 Task: Search one way flight ticket for 1 adult, 1 child, 1 infant in seat in premium economy from Sanford: Orlando Sanford International Airport to Greensboro: Piedmont Triad International Airport on 5-1-2023. Choice of flights is Frontier. Number of bags: 6 checked bags. Price is upto 50000. Outbound departure time preference is 20:00.
Action: Mouse moved to (215, 197)
Screenshot: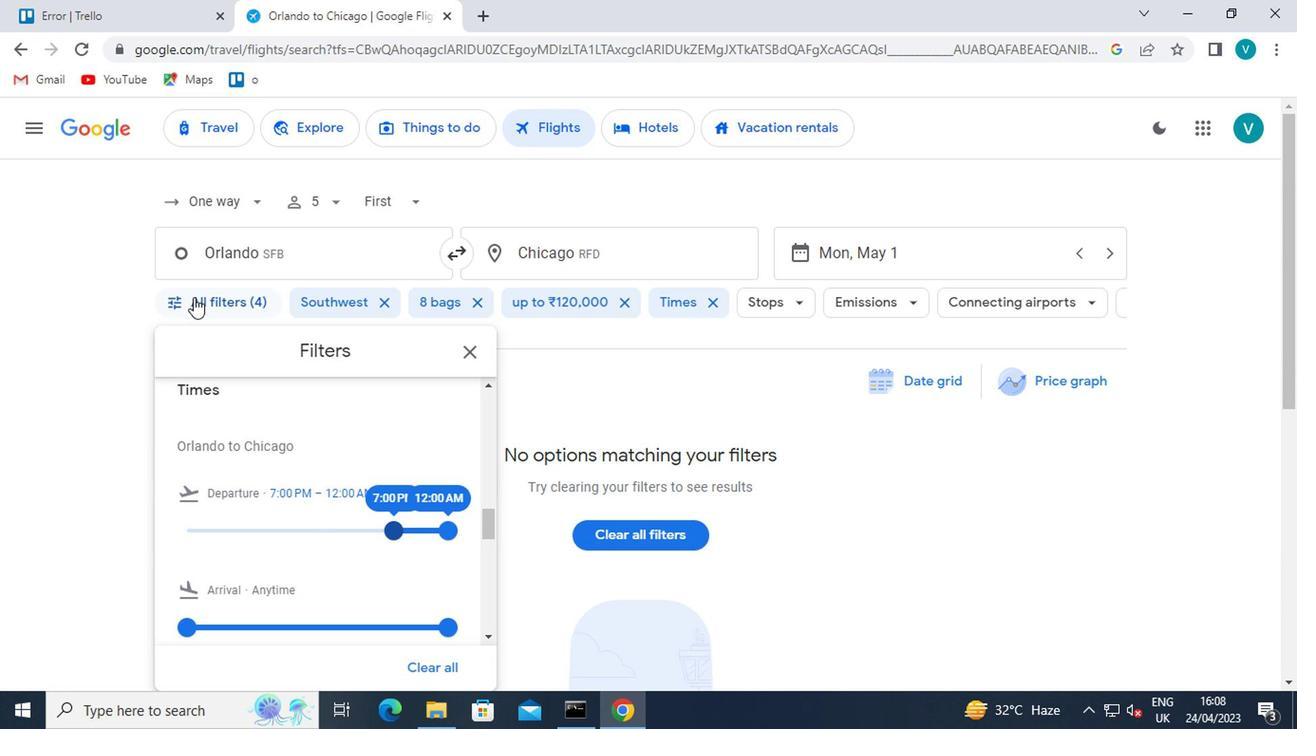 
Action: Mouse pressed left at (215, 197)
Screenshot: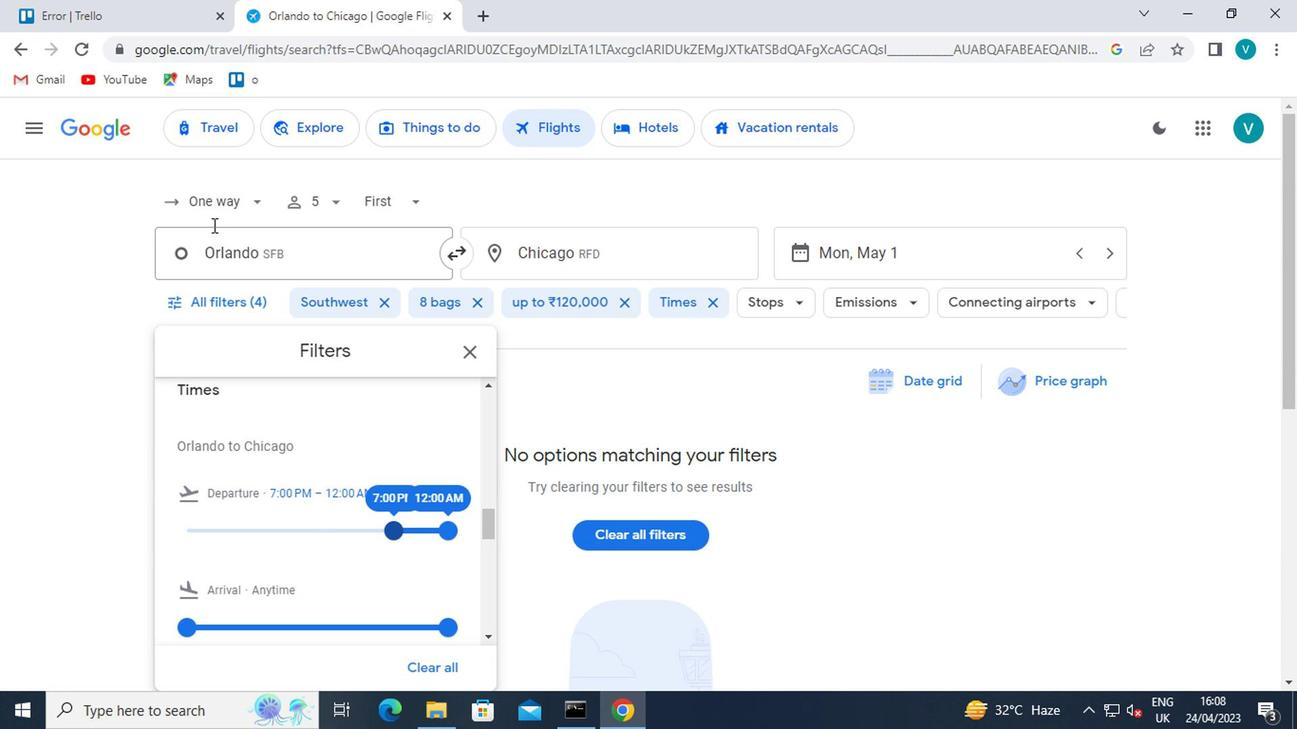 
Action: Mouse moved to (229, 295)
Screenshot: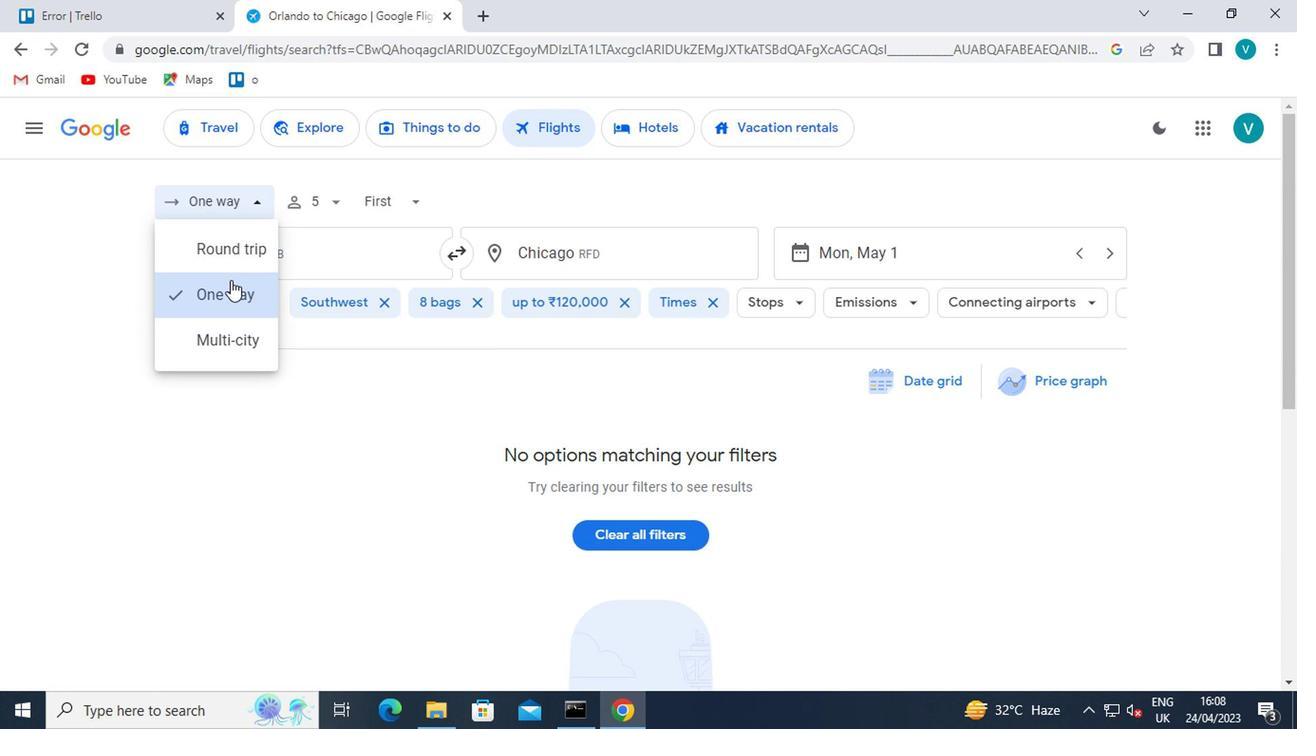 
Action: Mouse pressed left at (229, 295)
Screenshot: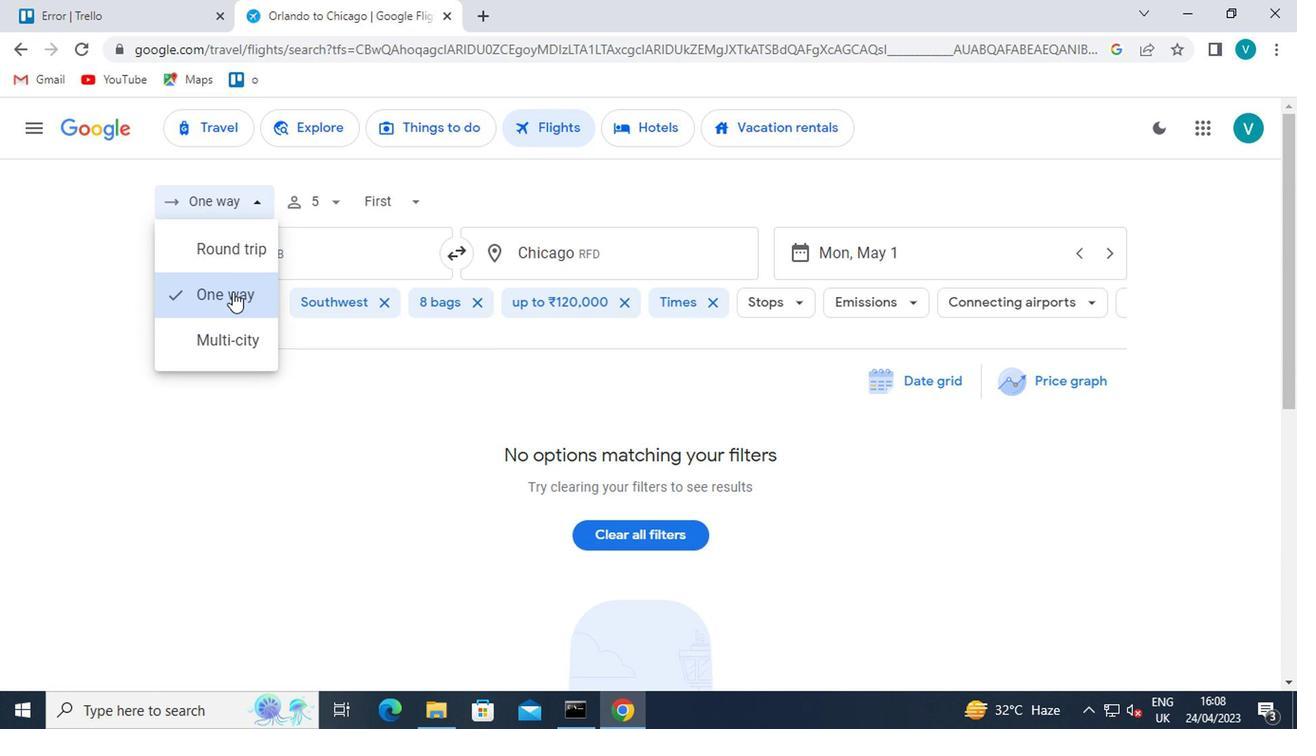 
Action: Mouse moved to (317, 214)
Screenshot: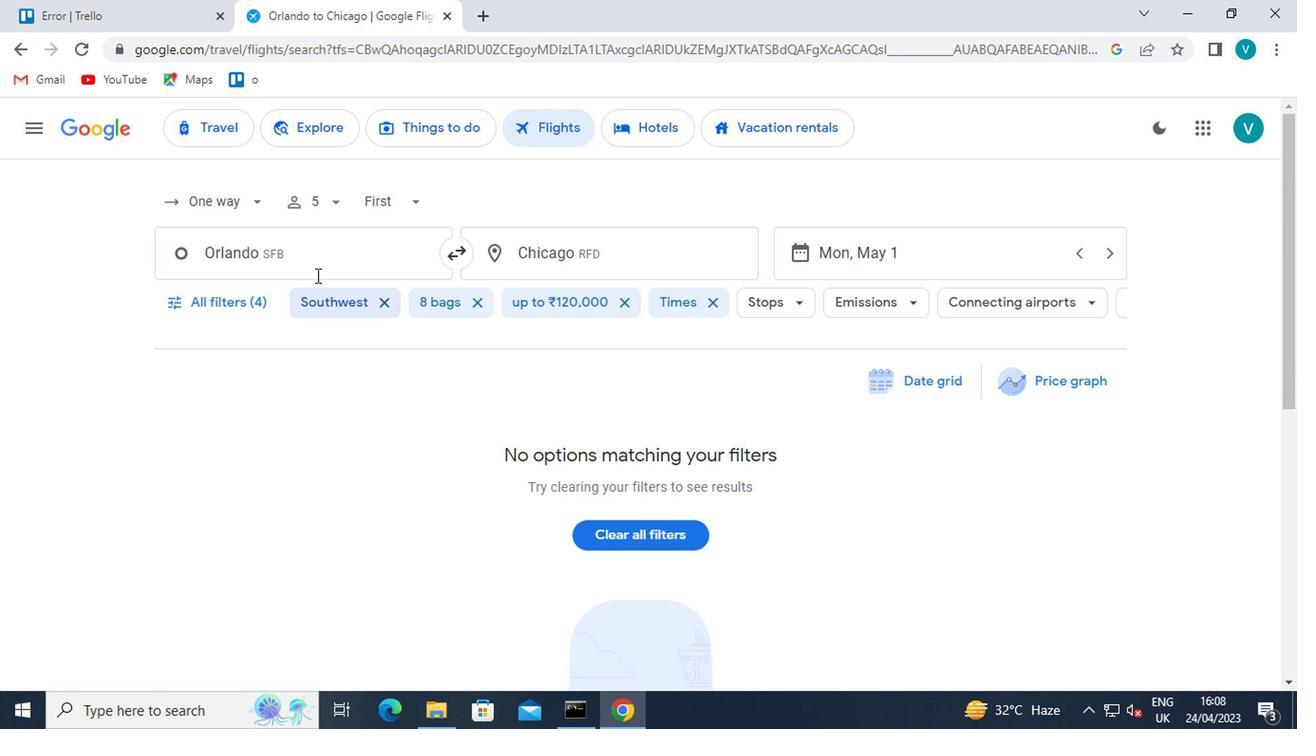 
Action: Mouse pressed left at (317, 214)
Screenshot: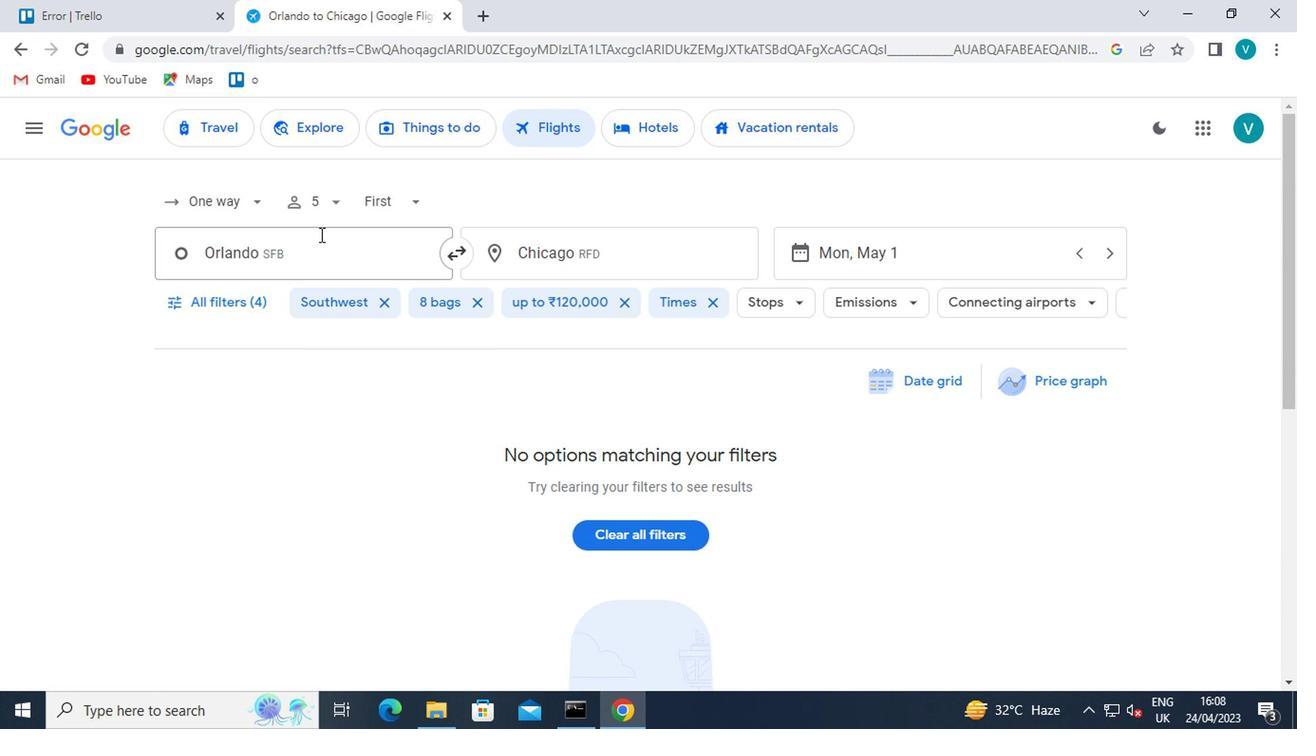 
Action: Mouse moved to (400, 252)
Screenshot: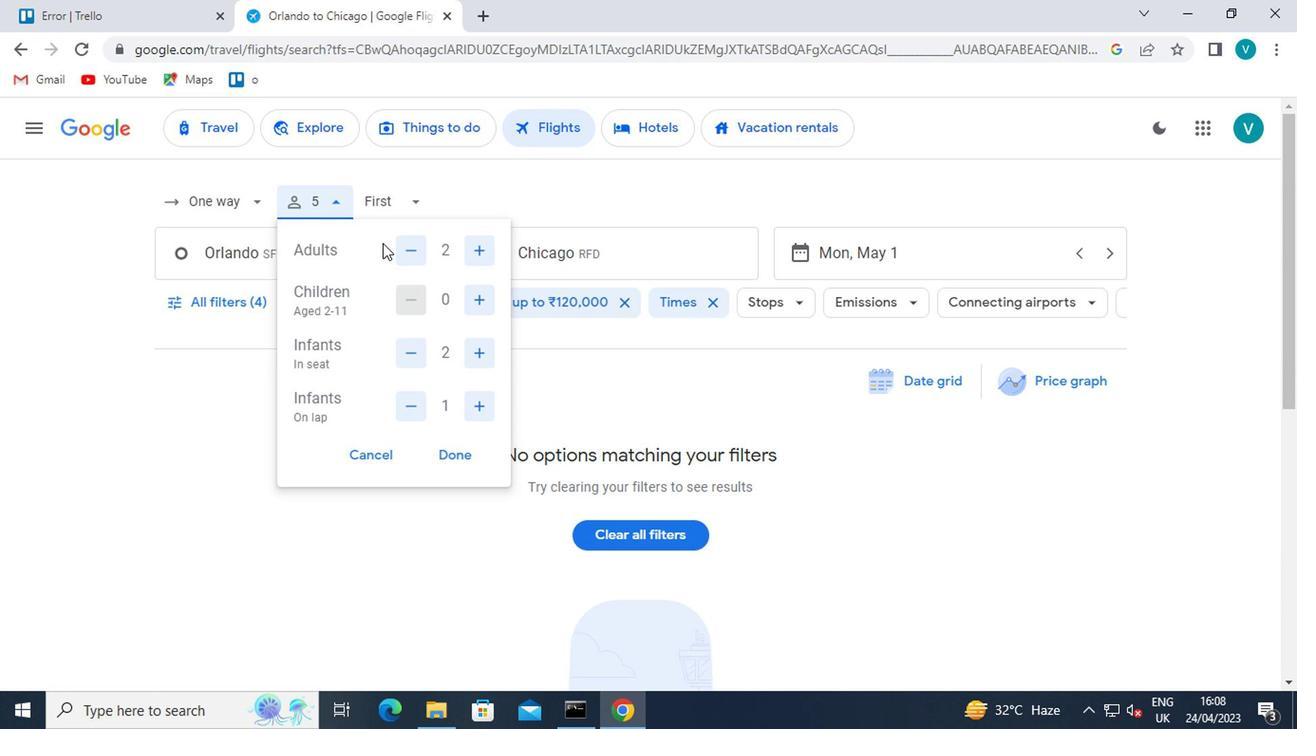 
Action: Mouse pressed left at (400, 252)
Screenshot: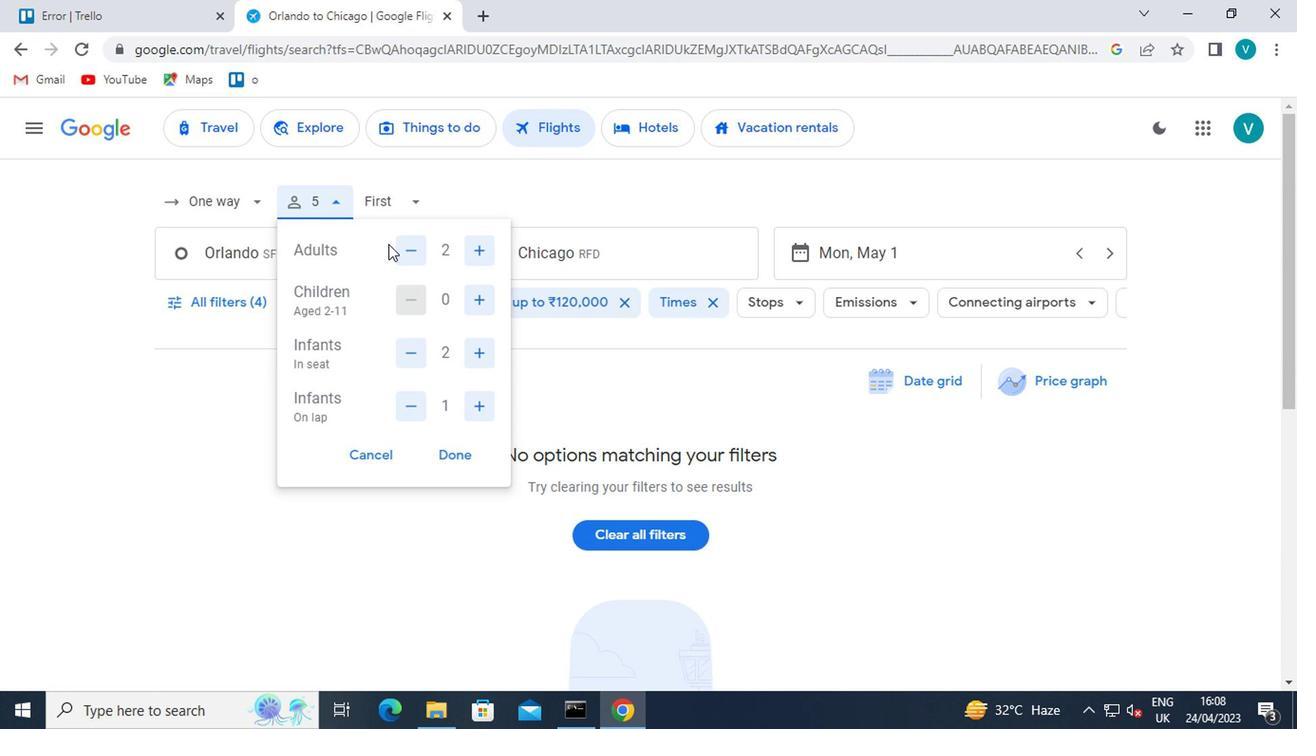
Action: Mouse moved to (471, 304)
Screenshot: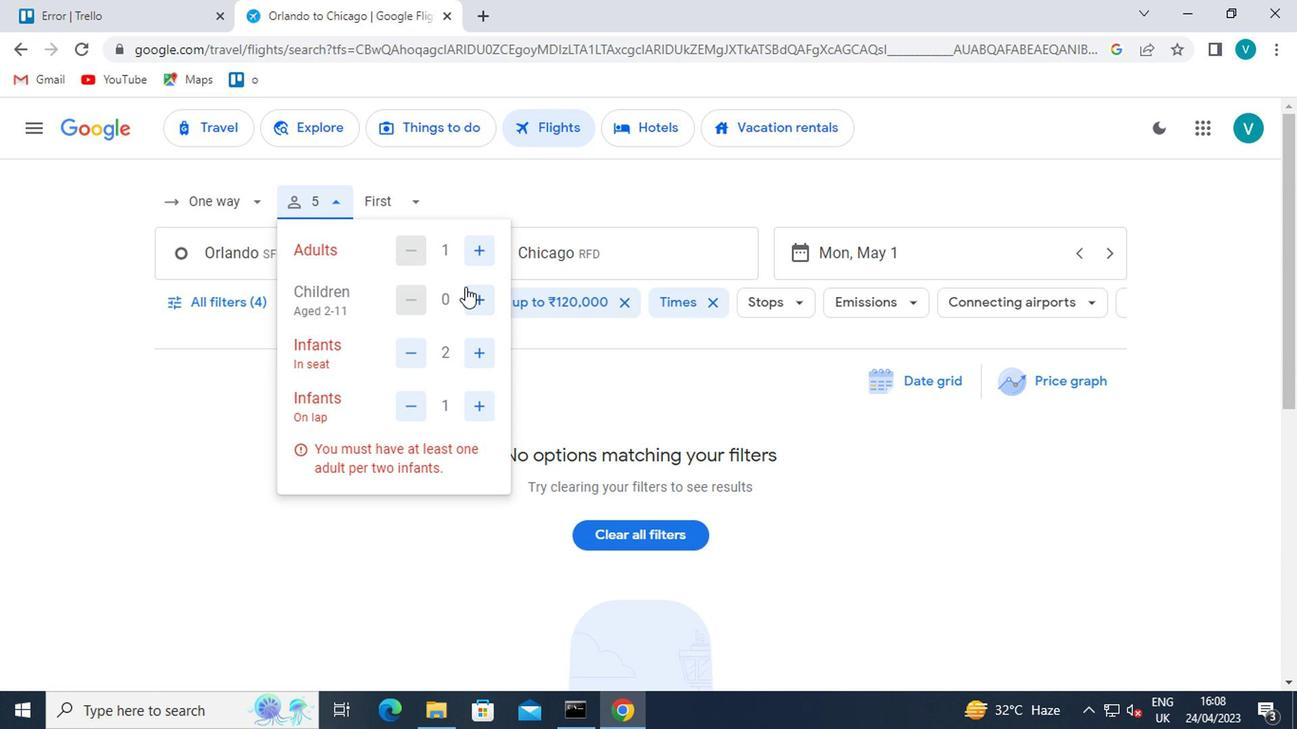 
Action: Mouse pressed left at (471, 304)
Screenshot: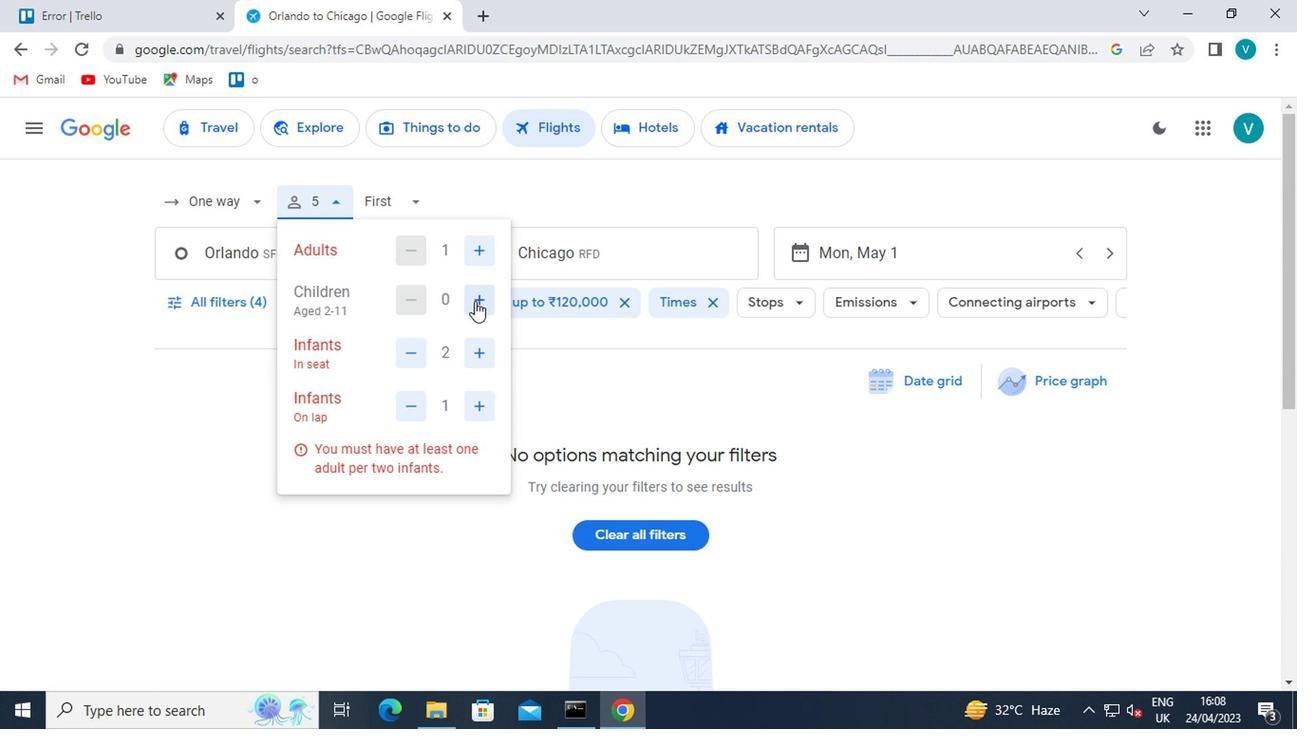 
Action: Mouse moved to (406, 356)
Screenshot: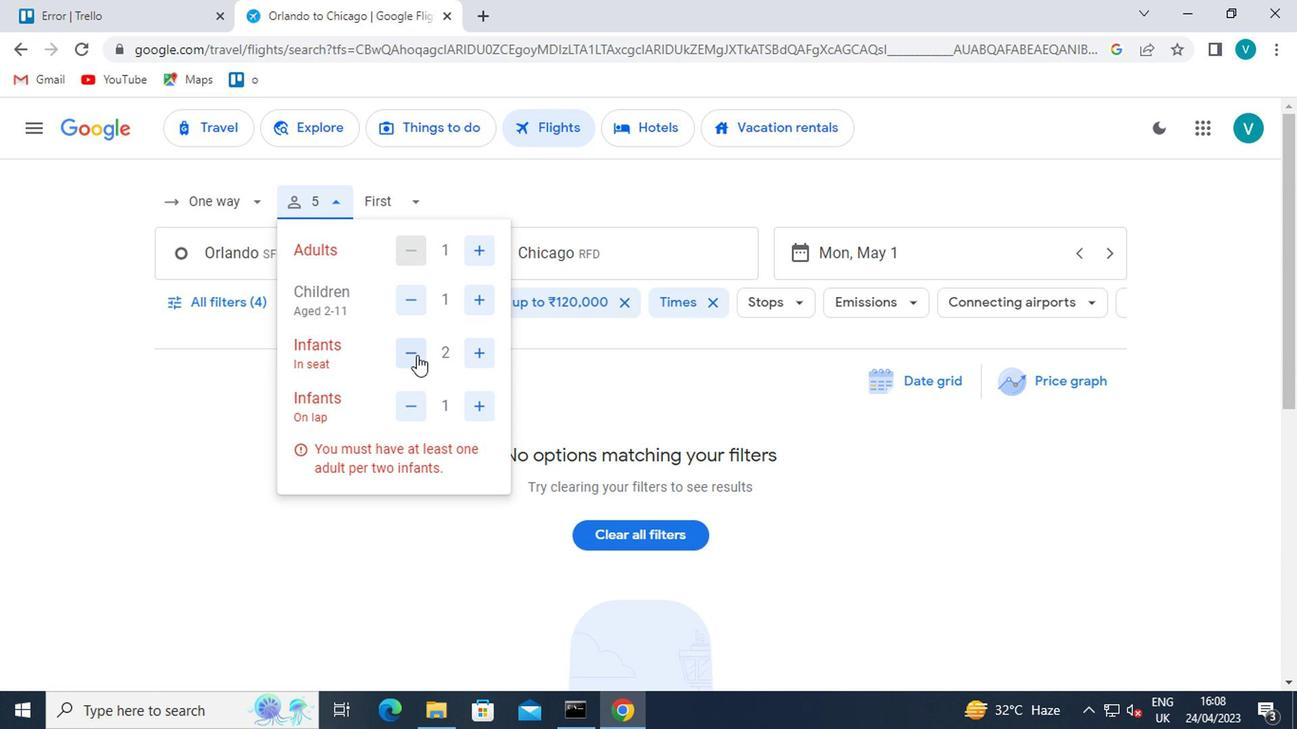 
Action: Mouse pressed left at (406, 356)
Screenshot: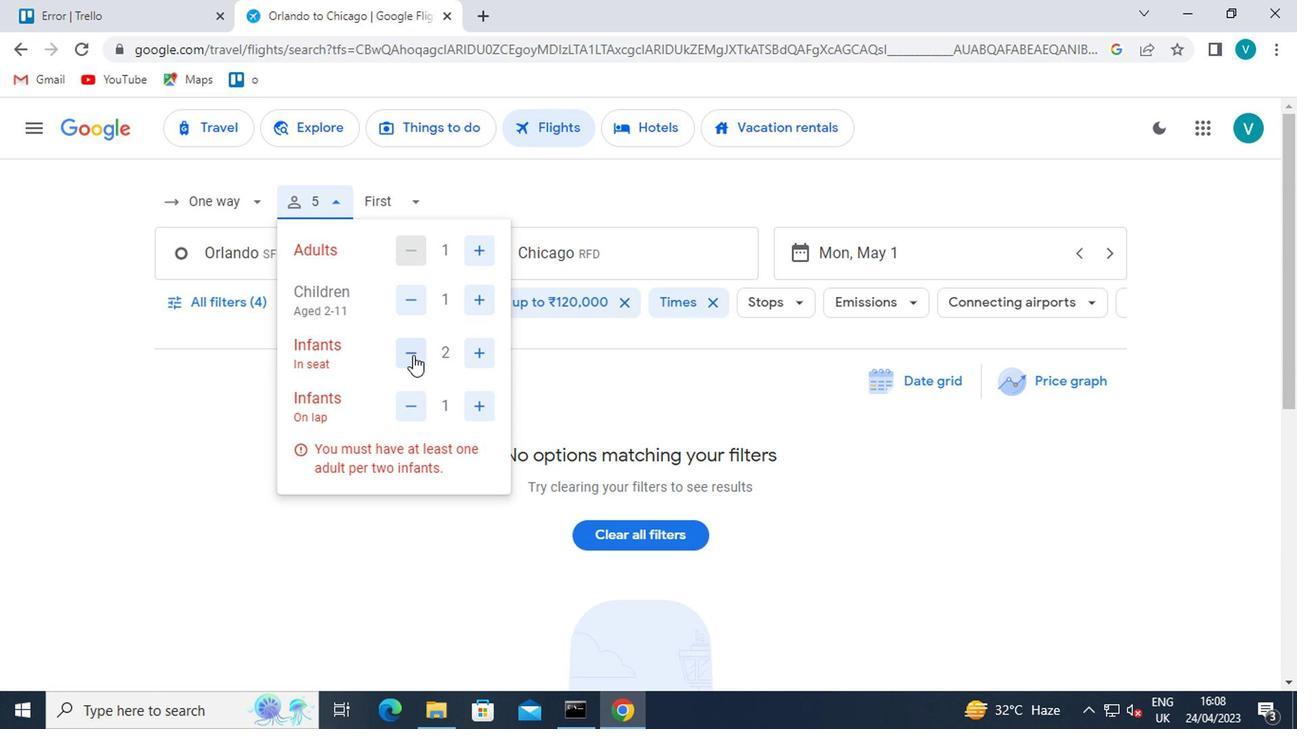 
Action: Mouse moved to (406, 400)
Screenshot: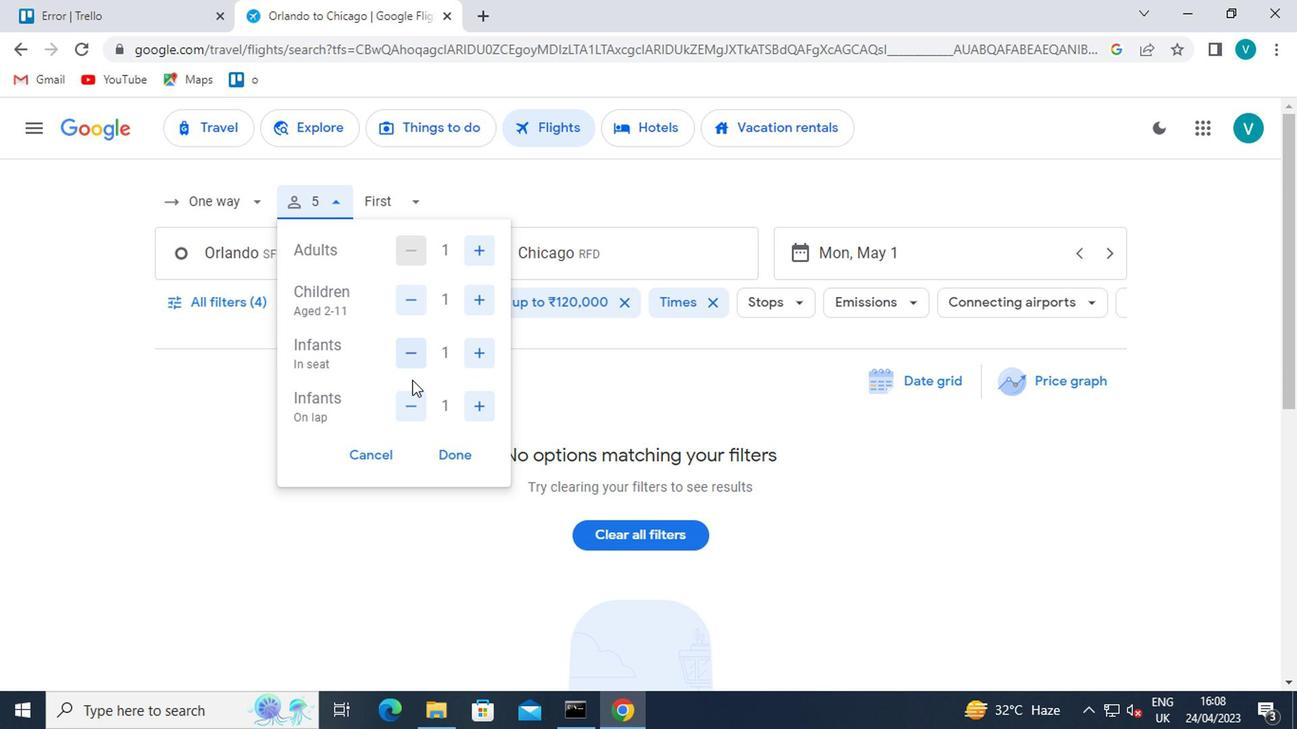
Action: Mouse pressed left at (406, 400)
Screenshot: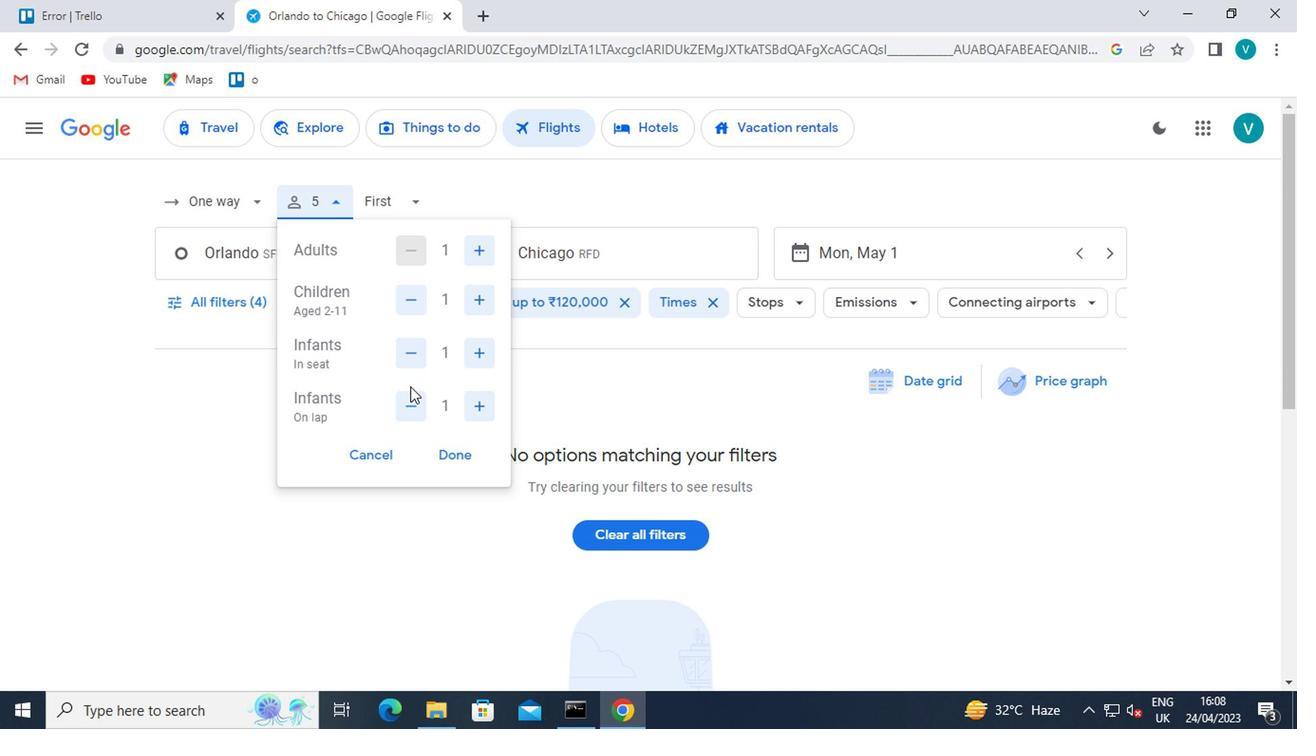 
Action: Mouse moved to (435, 454)
Screenshot: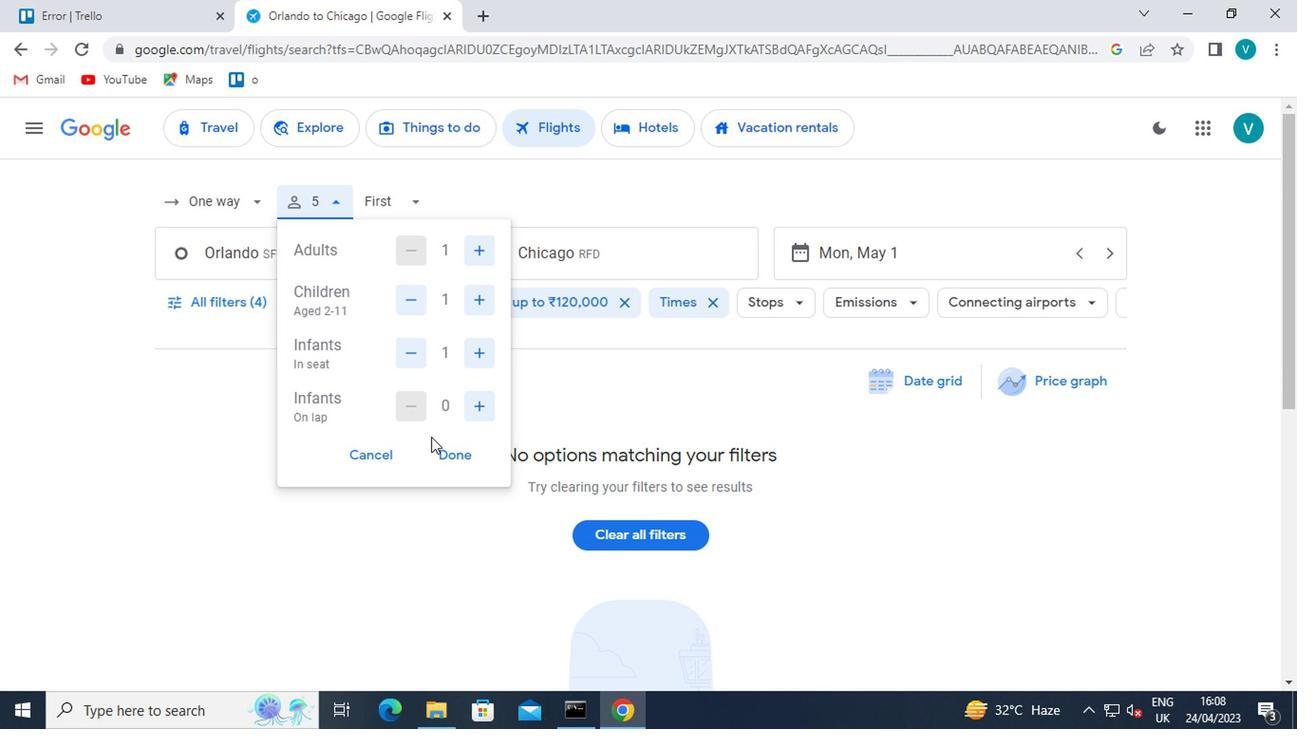 
Action: Mouse pressed left at (435, 454)
Screenshot: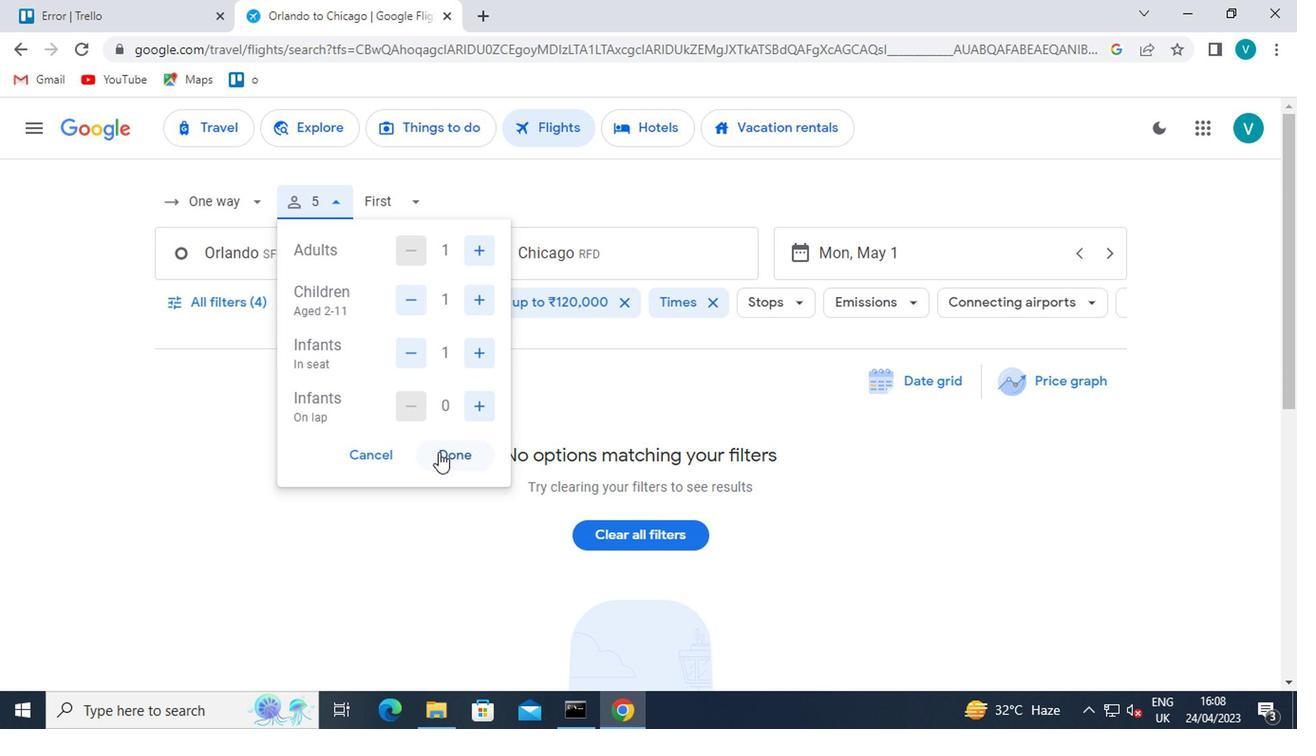 
Action: Mouse moved to (412, 204)
Screenshot: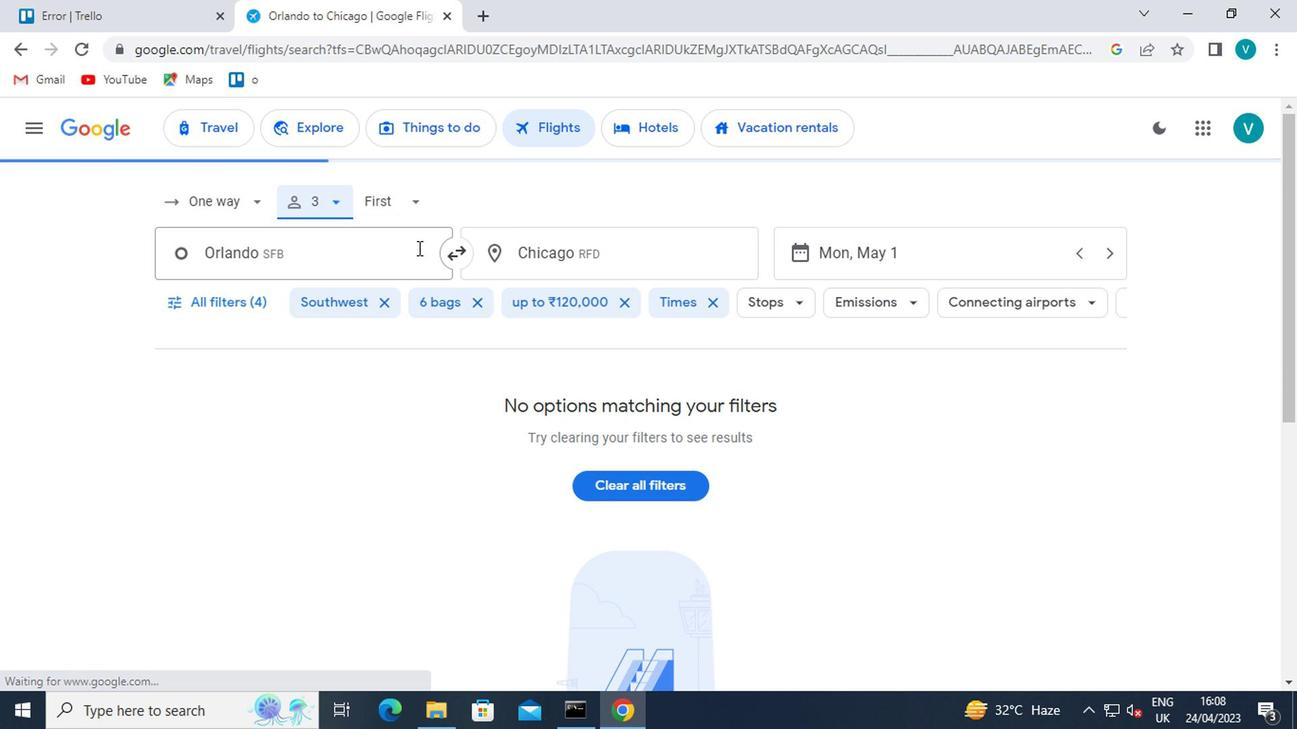 
Action: Mouse pressed left at (412, 204)
Screenshot: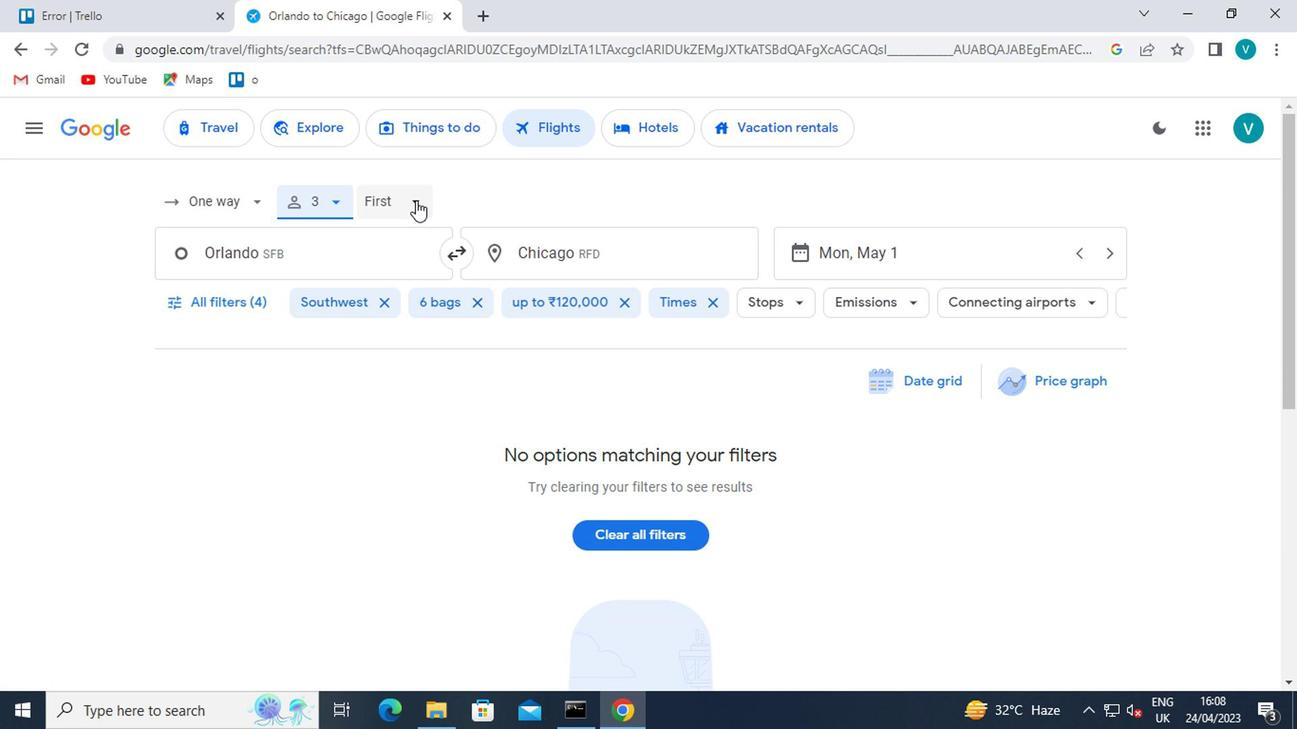 
Action: Mouse moved to (430, 295)
Screenshot: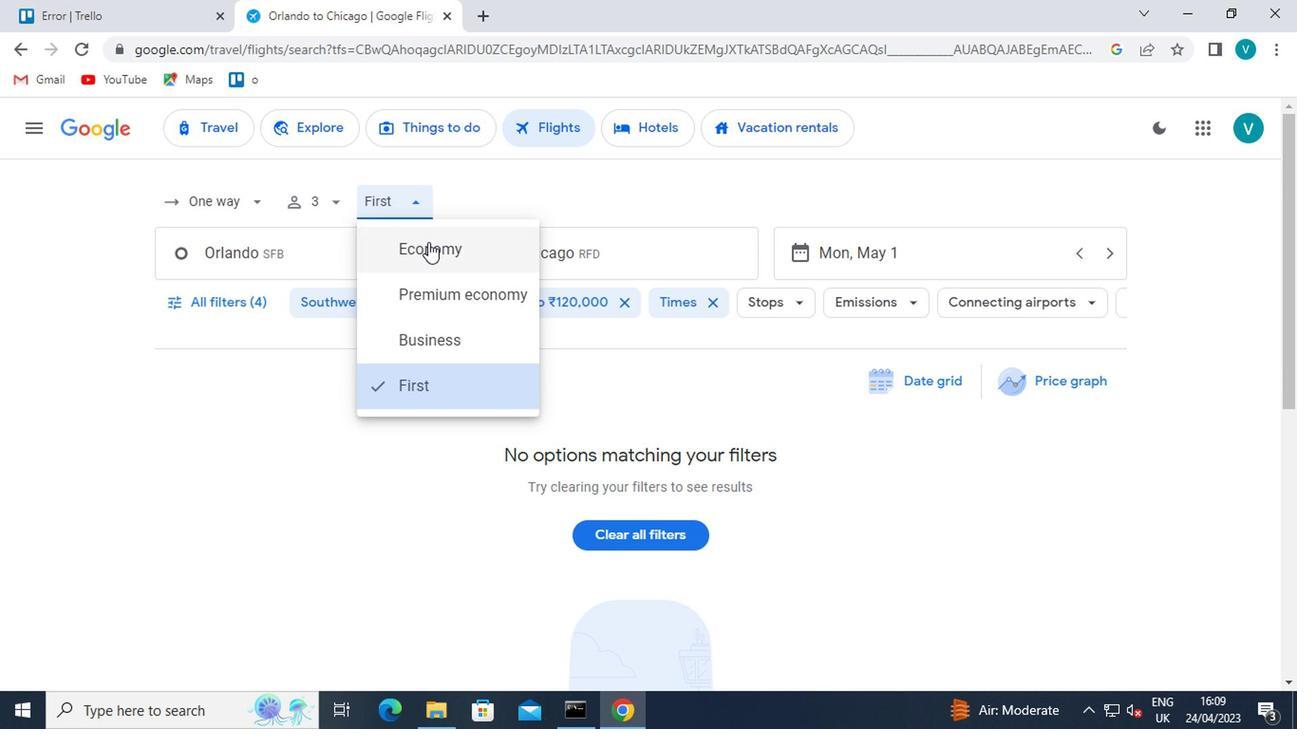 
Action: Mouse pressed left at (430, 295)
Screenshot: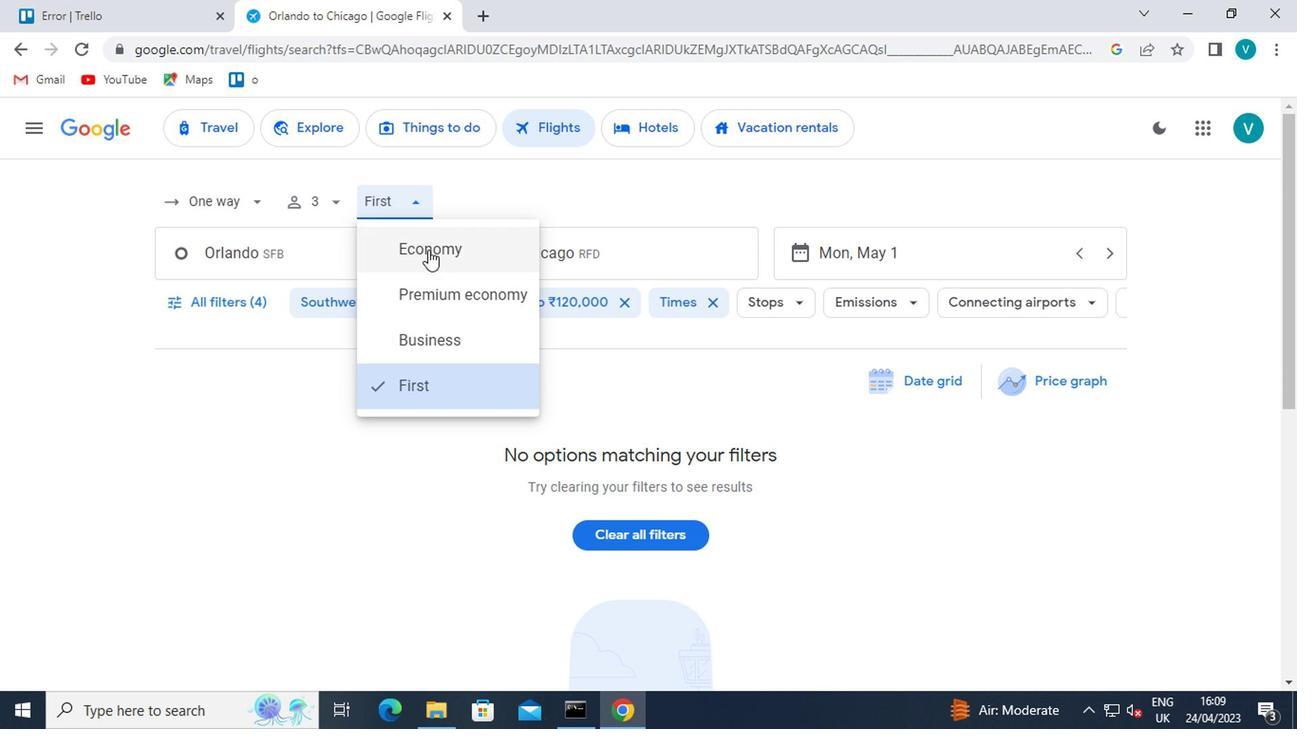 
Action: Mouse moved to (310, 243)
Screenshot: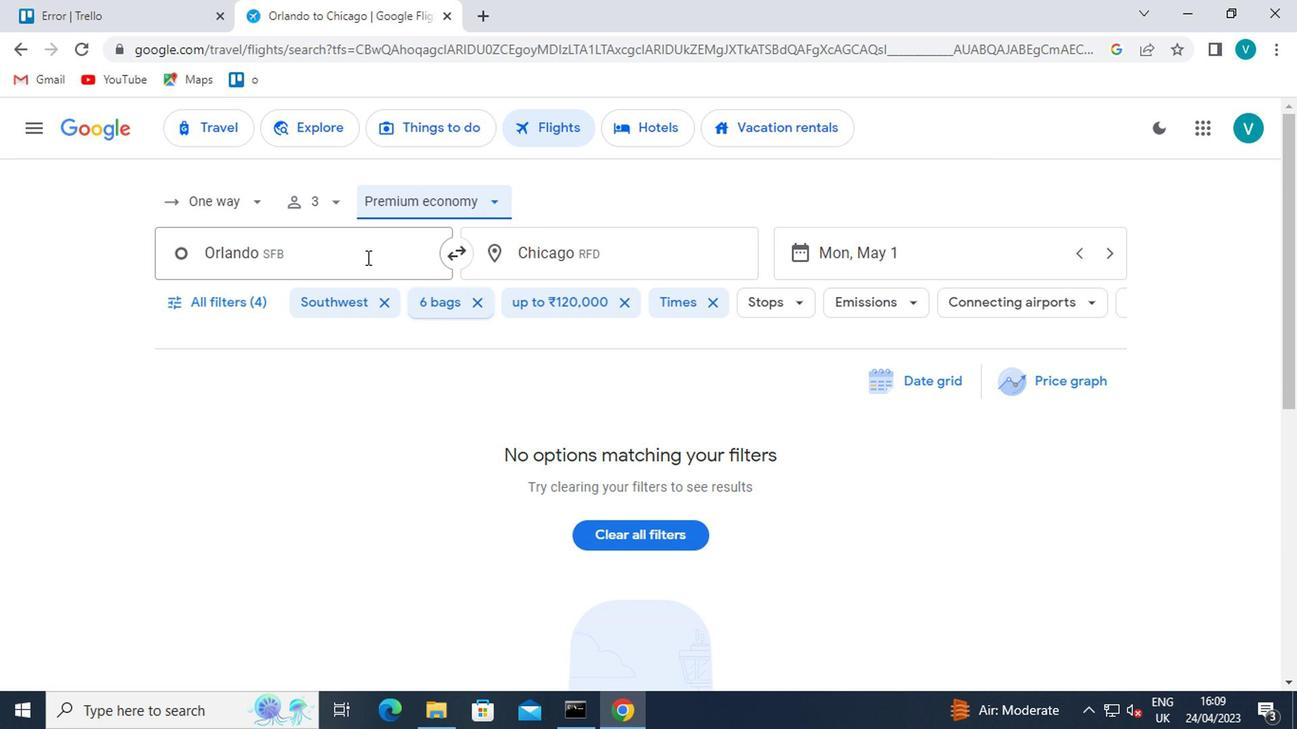 
Action: Mouse pressed left at (310, 243)
Screenshot: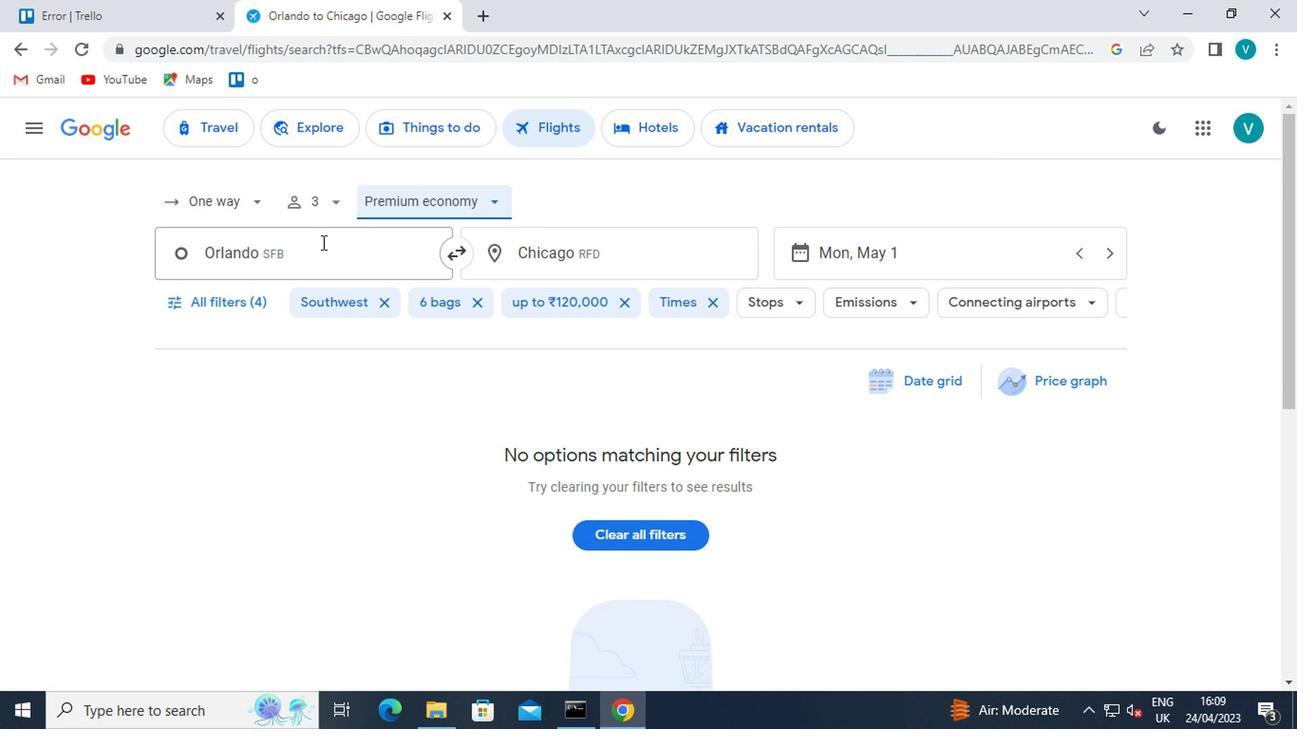 
Action: Mouse moved to (158, 133)
Screenshot: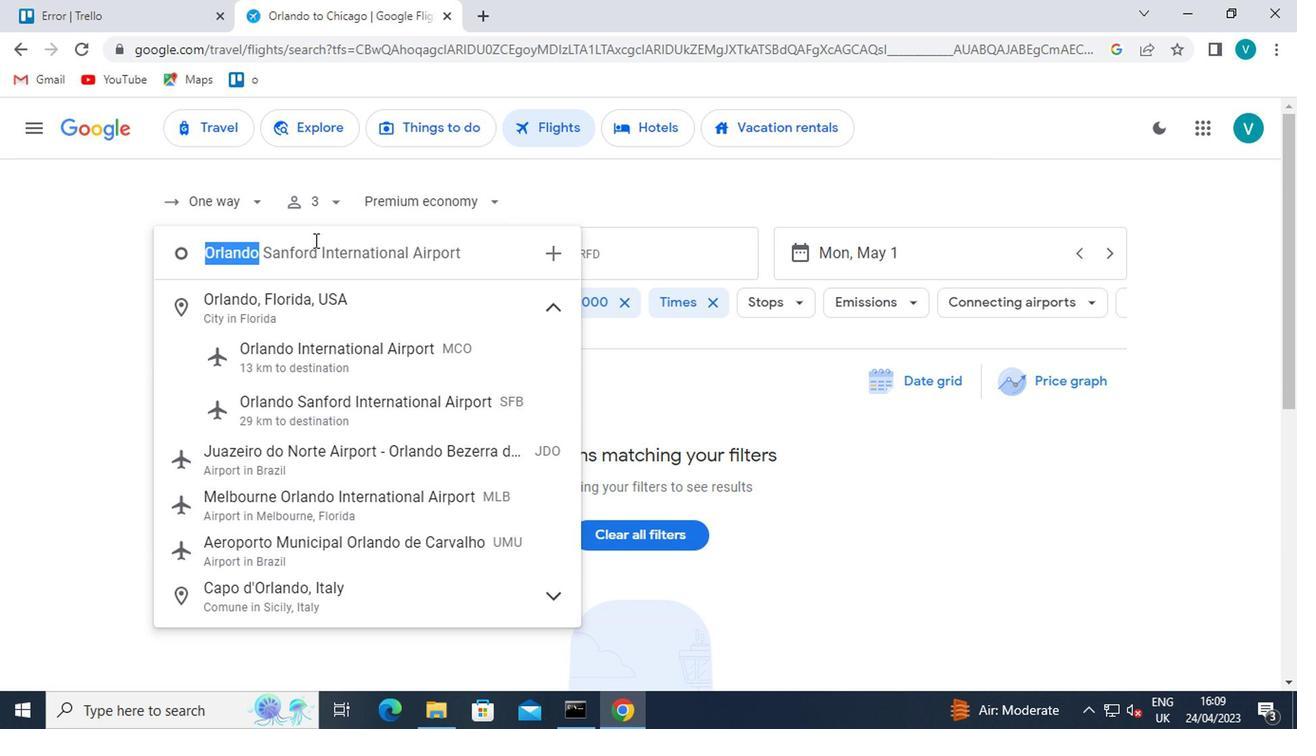 
Action: Key pressed <Key.shift>SANFORD
Screenshot: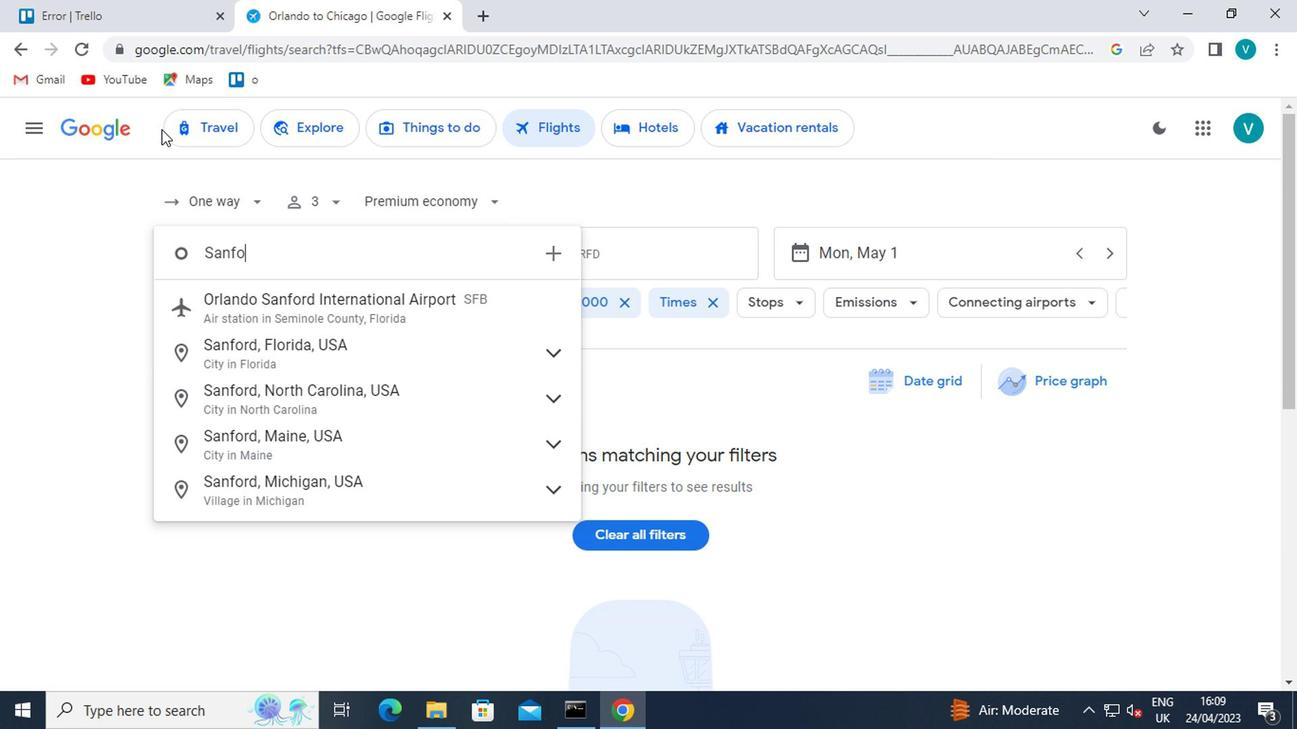 
Action: Mouse moved to (314, 299)
Screenshot: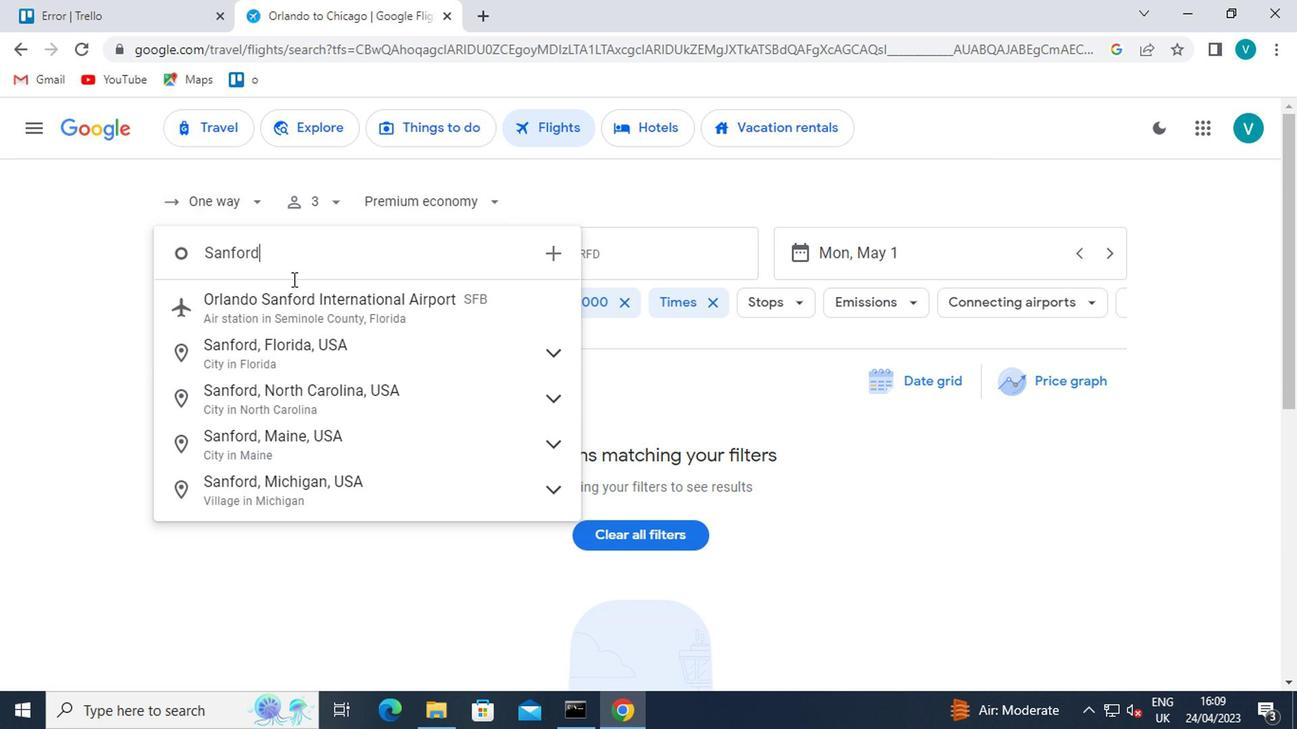 
Action: Mouse pressed left at (314, 299)
Screenshot: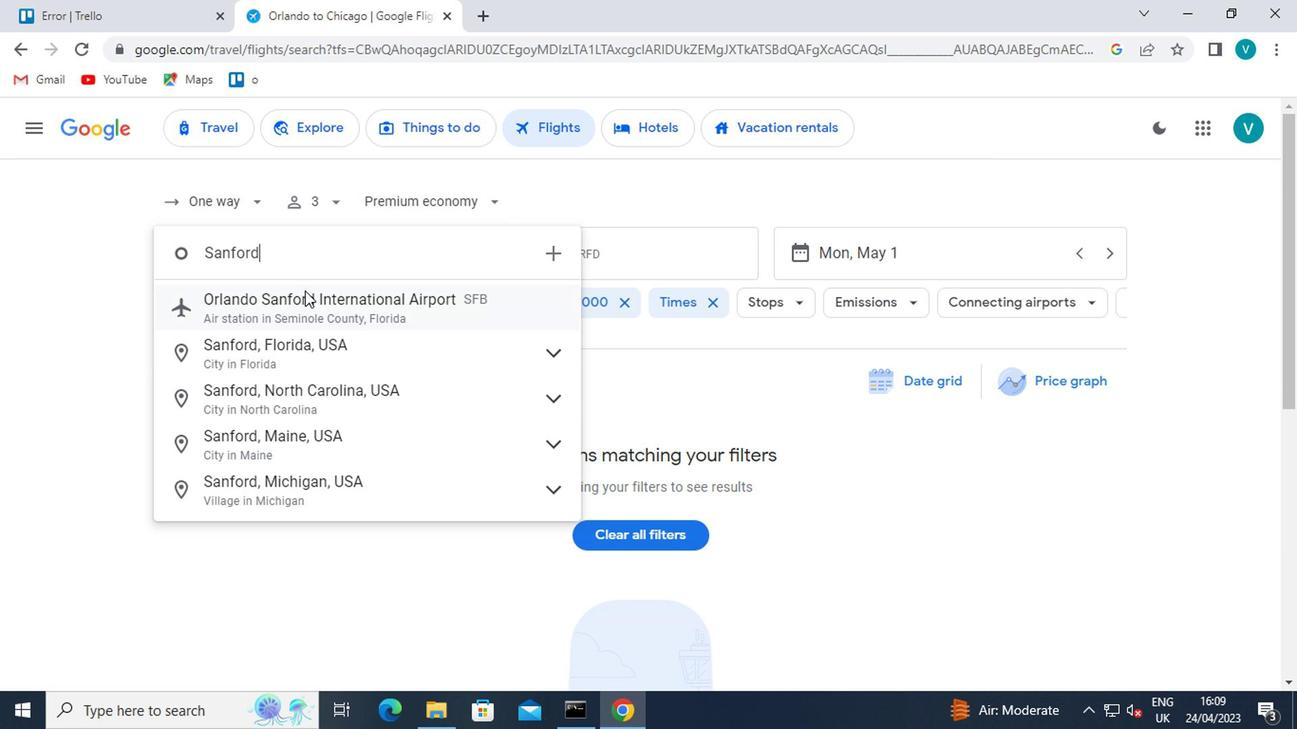 
Action: Mouse moved to (639, 277)
Screenshot: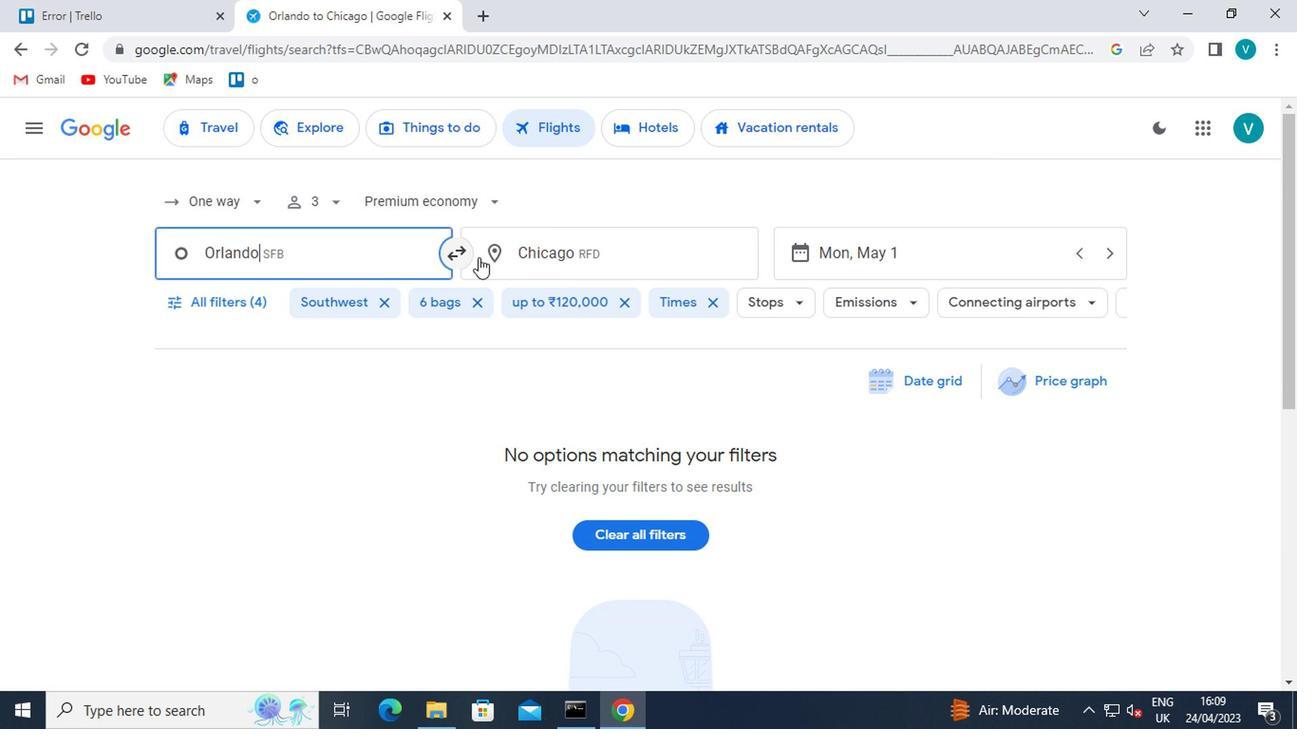 
Action: Mouse pressed left at (639, 277)
Screenshot: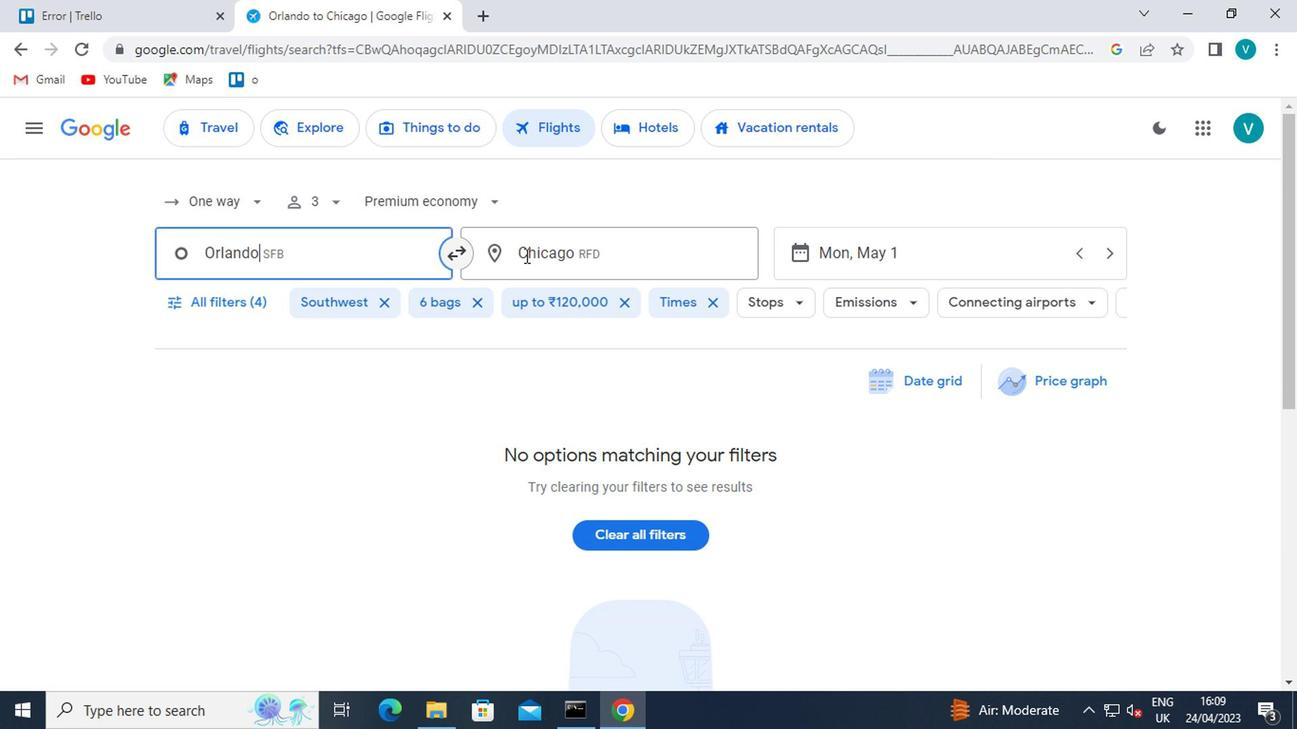 
Action: Mouse moved to (220, 4)
Screenshot: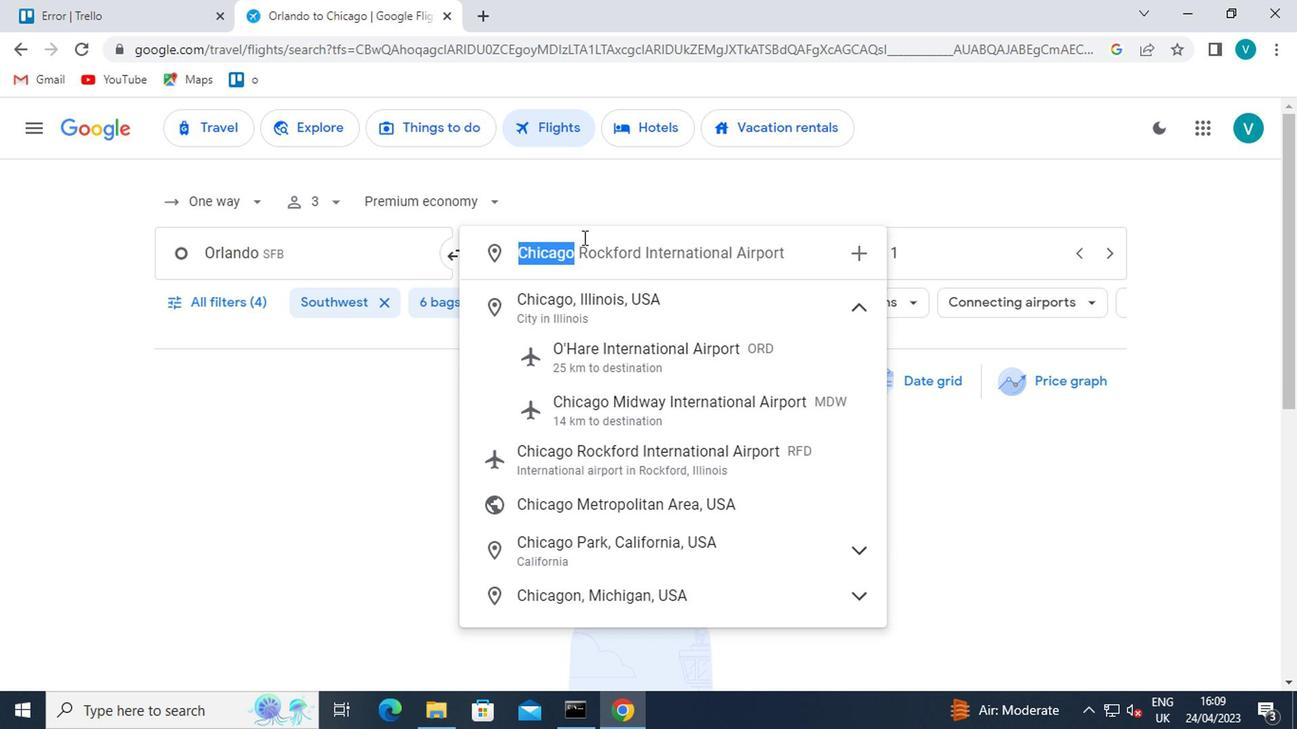 
Action: Key pressed <Key.shift>GREENSBORO
Screenshot: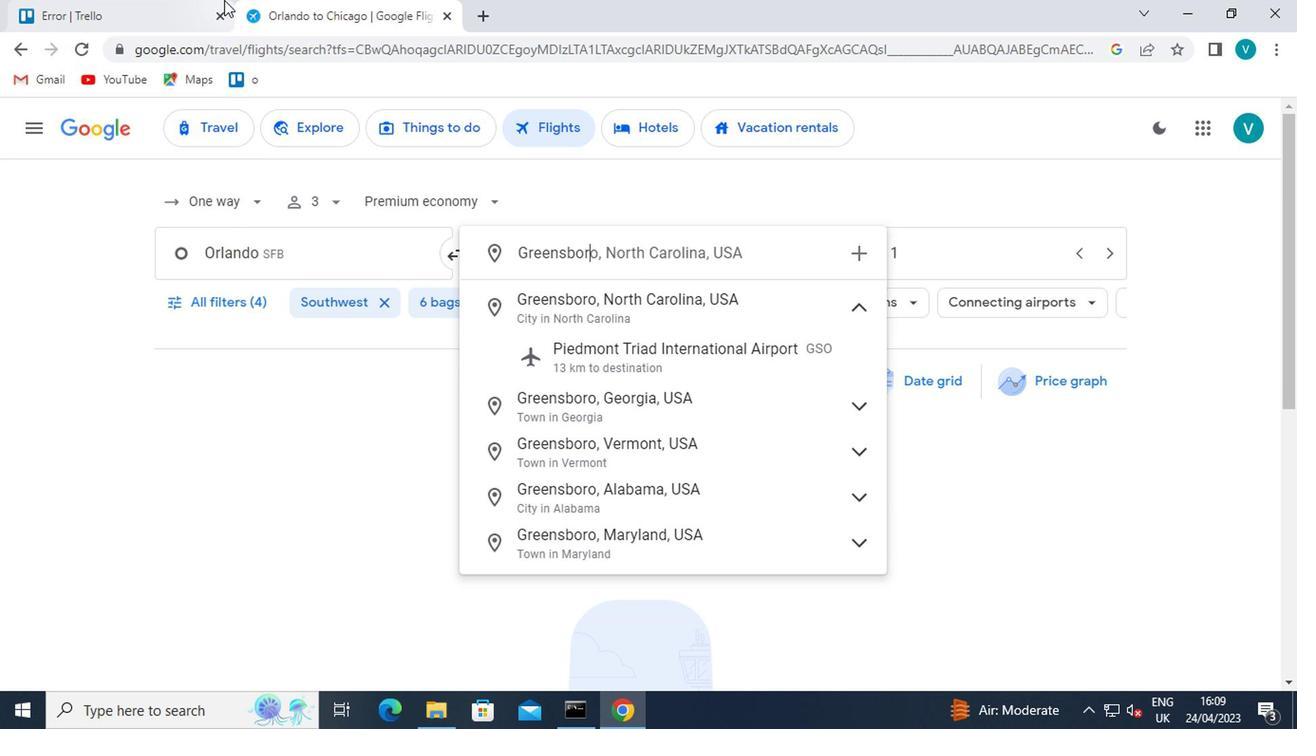 
Action: Mouse moved to (700, 359)
Screenshot: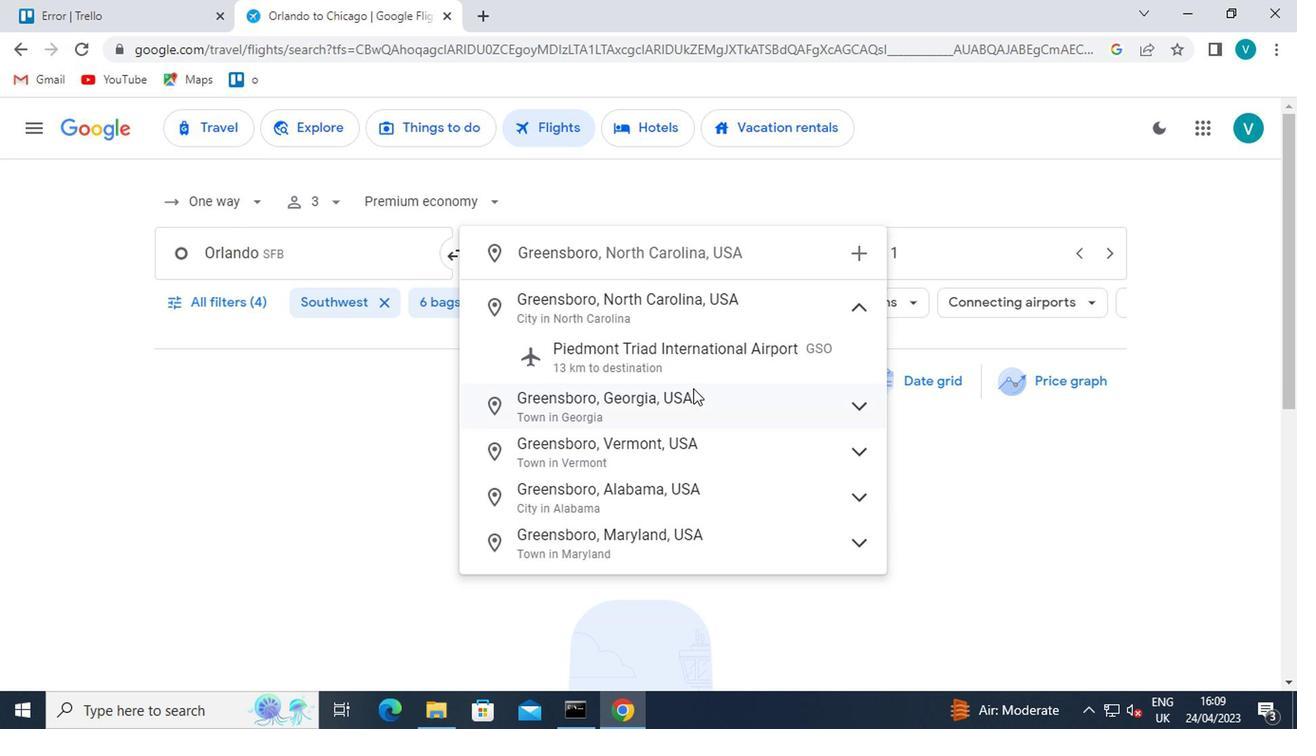 
Action: Mouse pressed left at (700, 359)
Screenshot: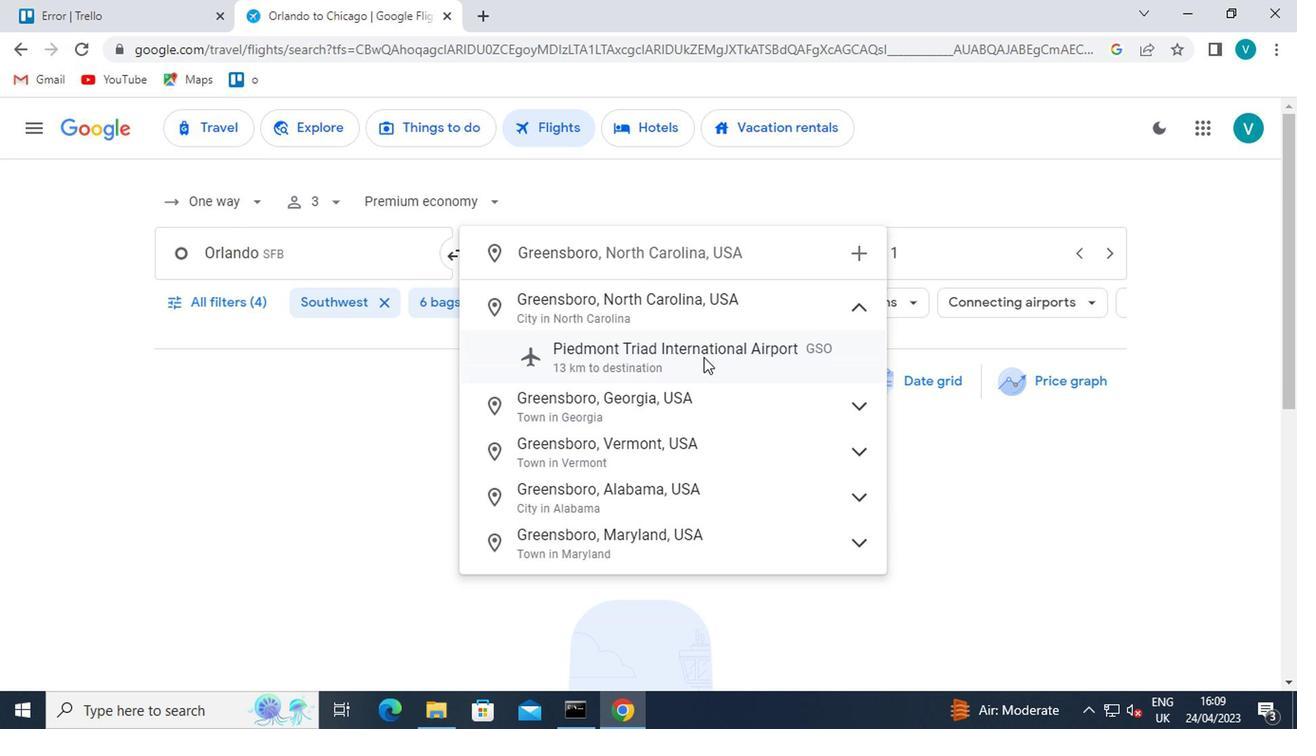 
Action: Mouse moved to (948, 250)
Screenshot: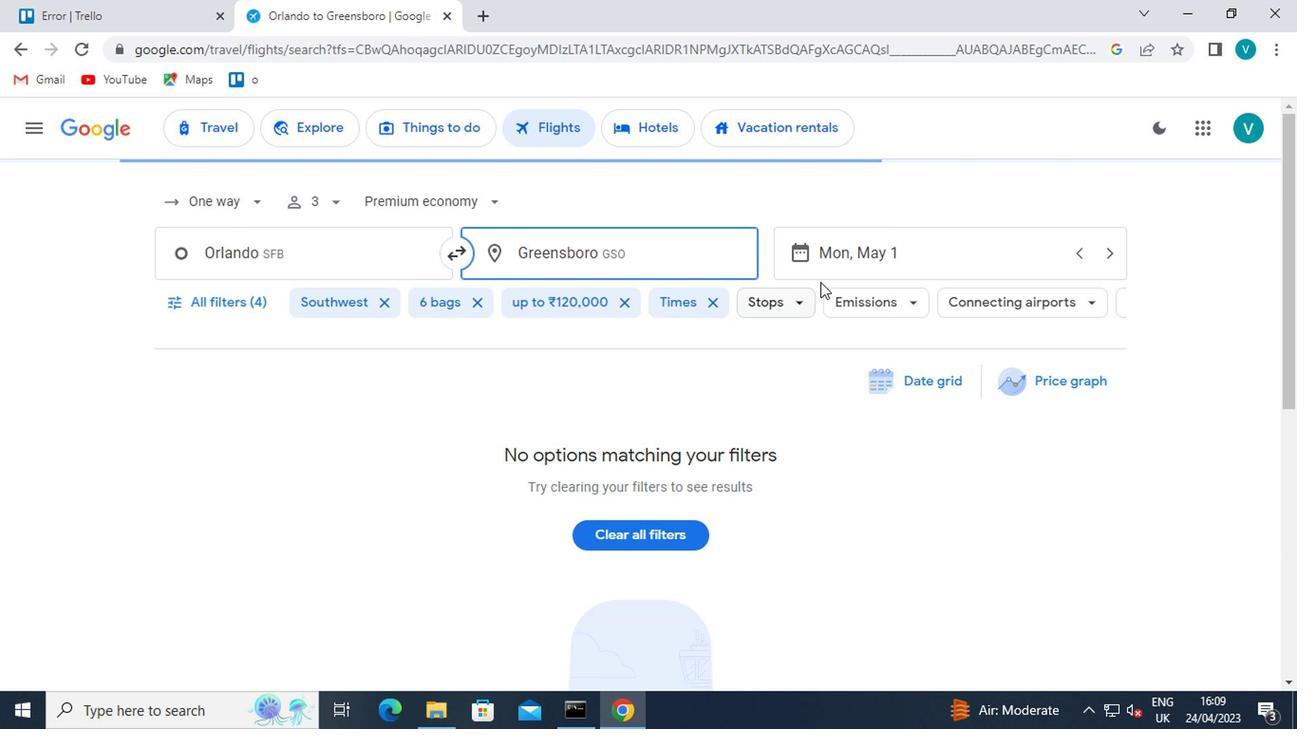 
Action: Mouse pressed left at (948, 250)
Screenshot: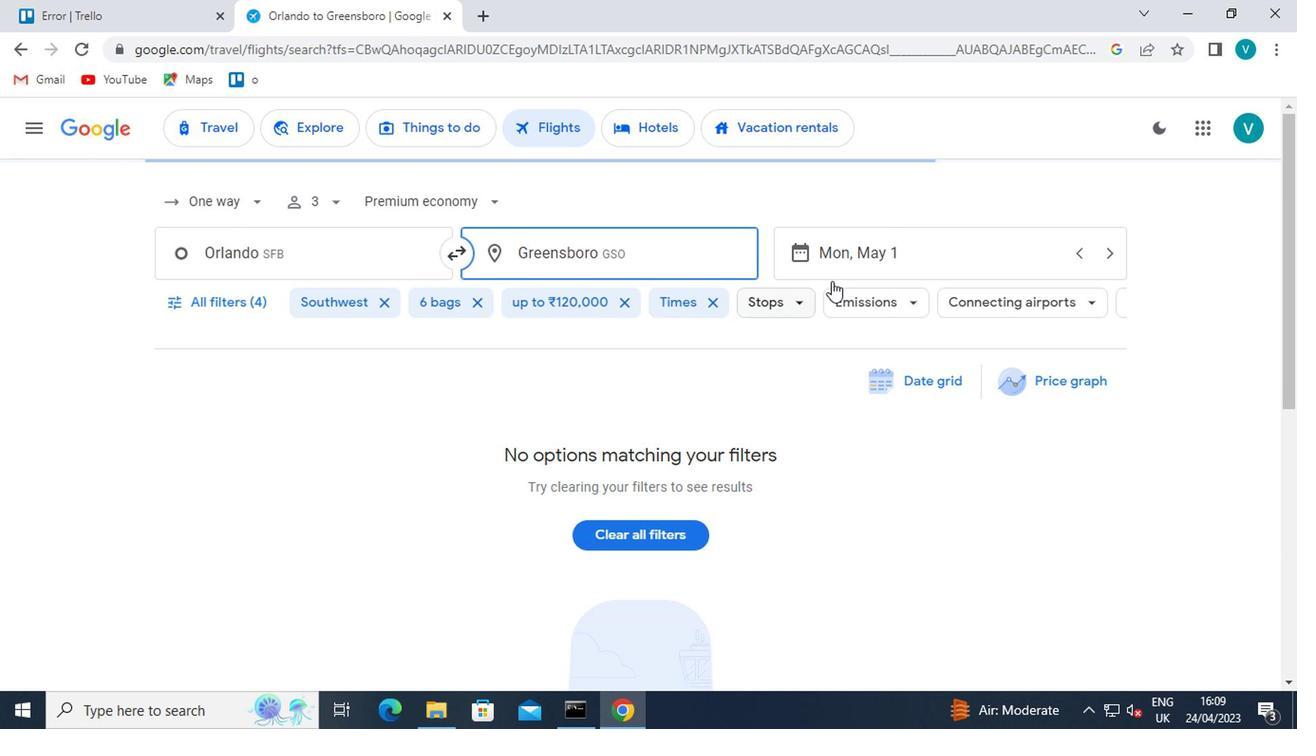 
Action: Mouse moved to (862, 361)
Screenshot: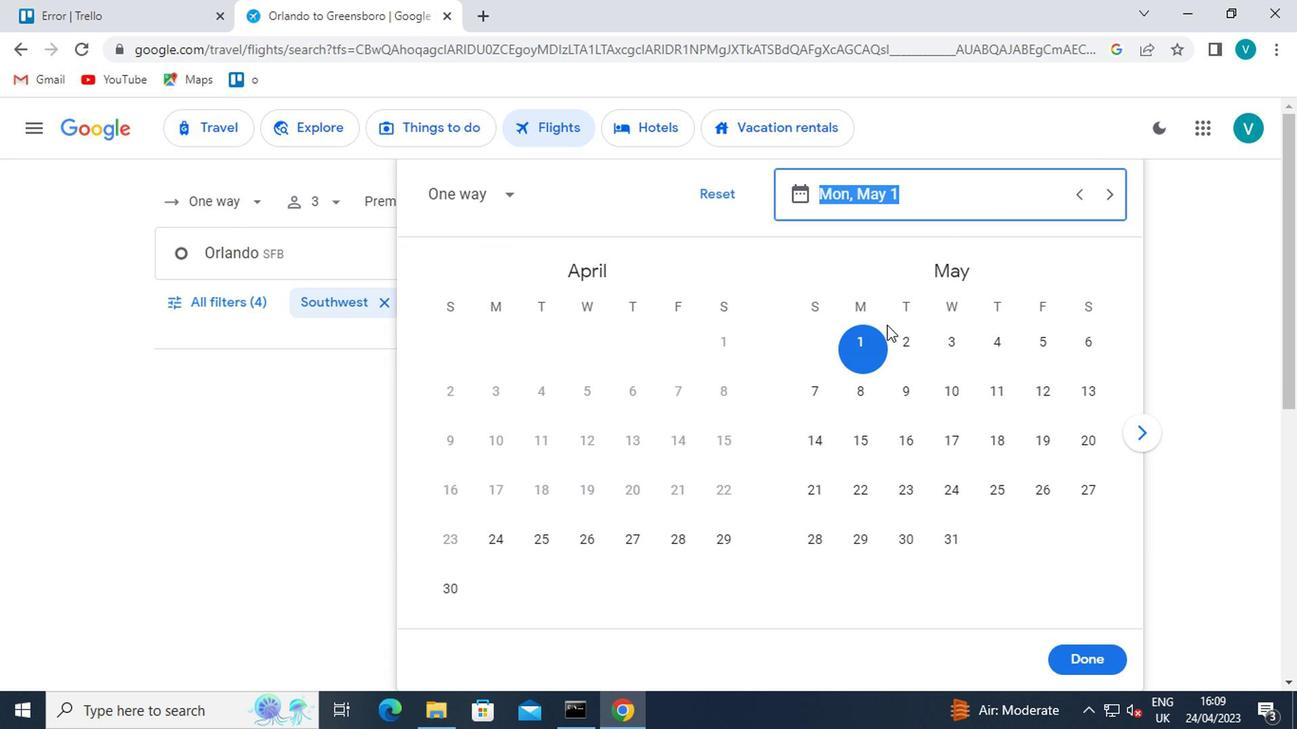 
Action: Mouse pressed left at (862, 361)
Screenshot: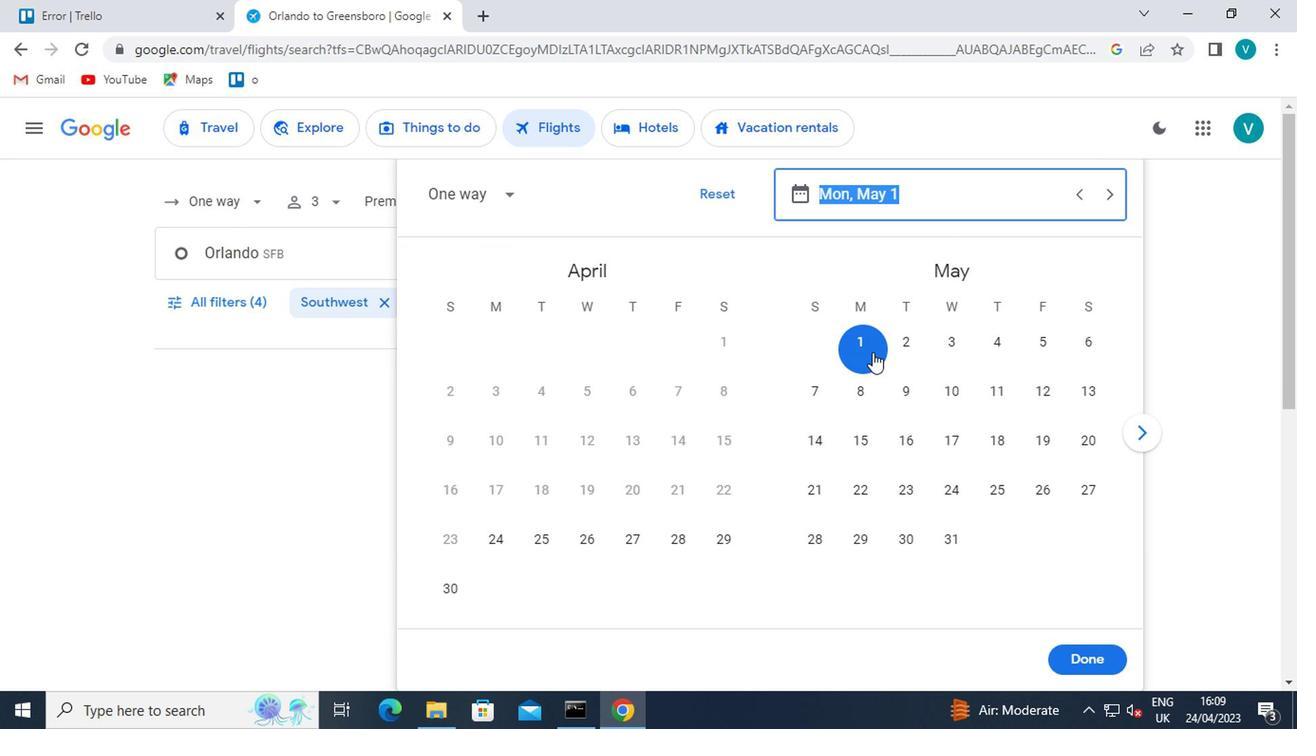 
Action: Mouse moved to (1072, 657)
Screenshot: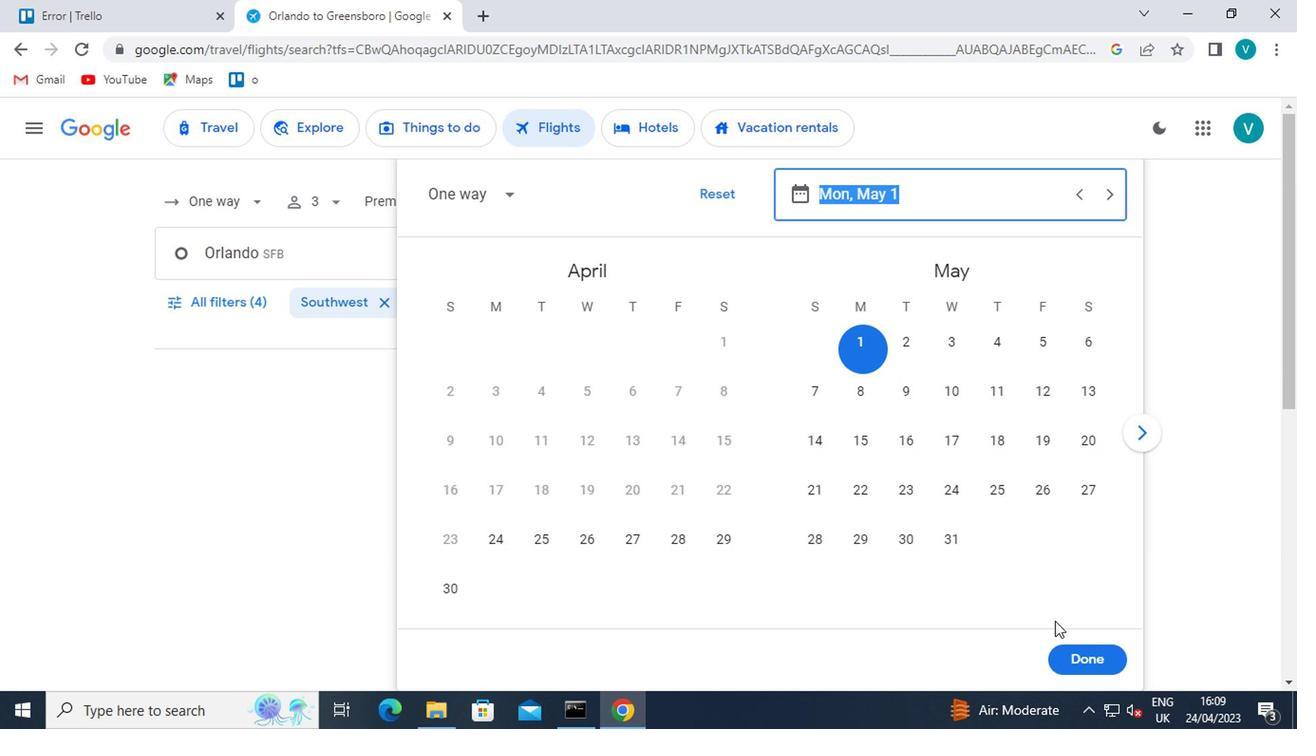 
Action: Mouse pressed left at (1072, 657)
Screenshot: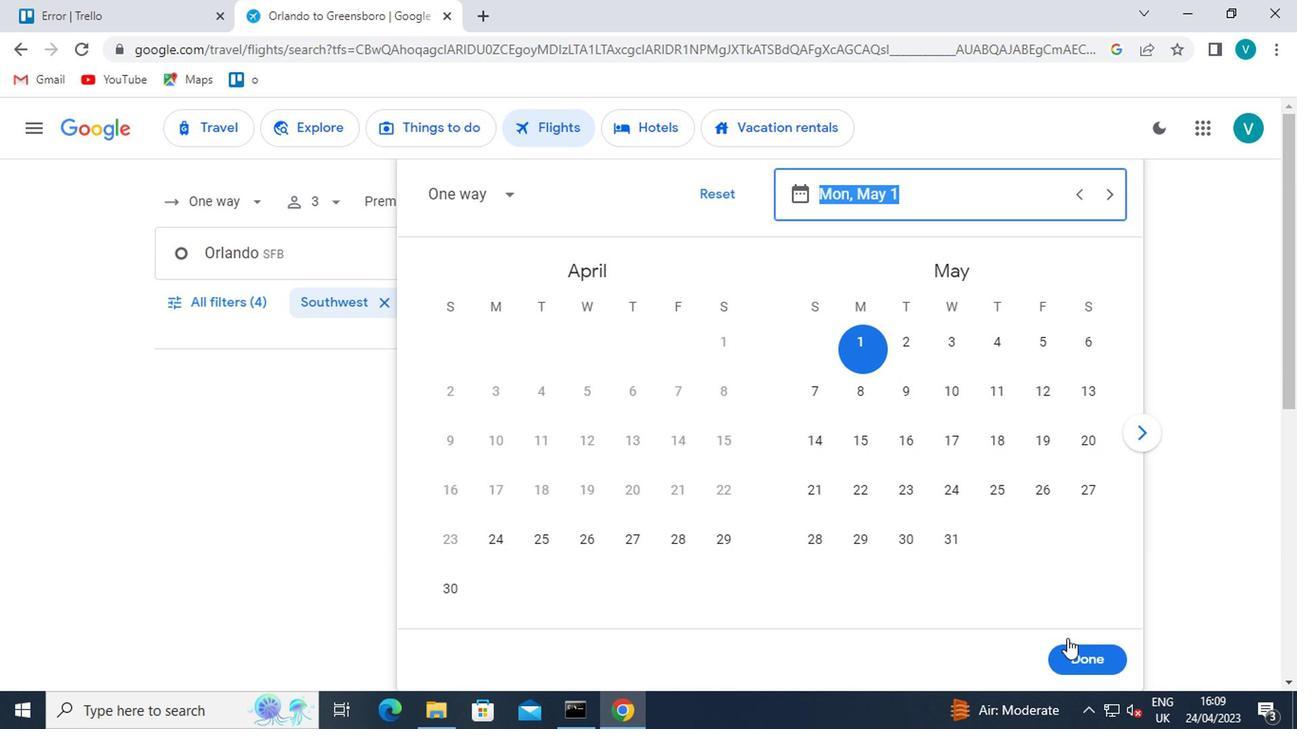 
Action: Mouse moved to (233, 302)
Screenshot: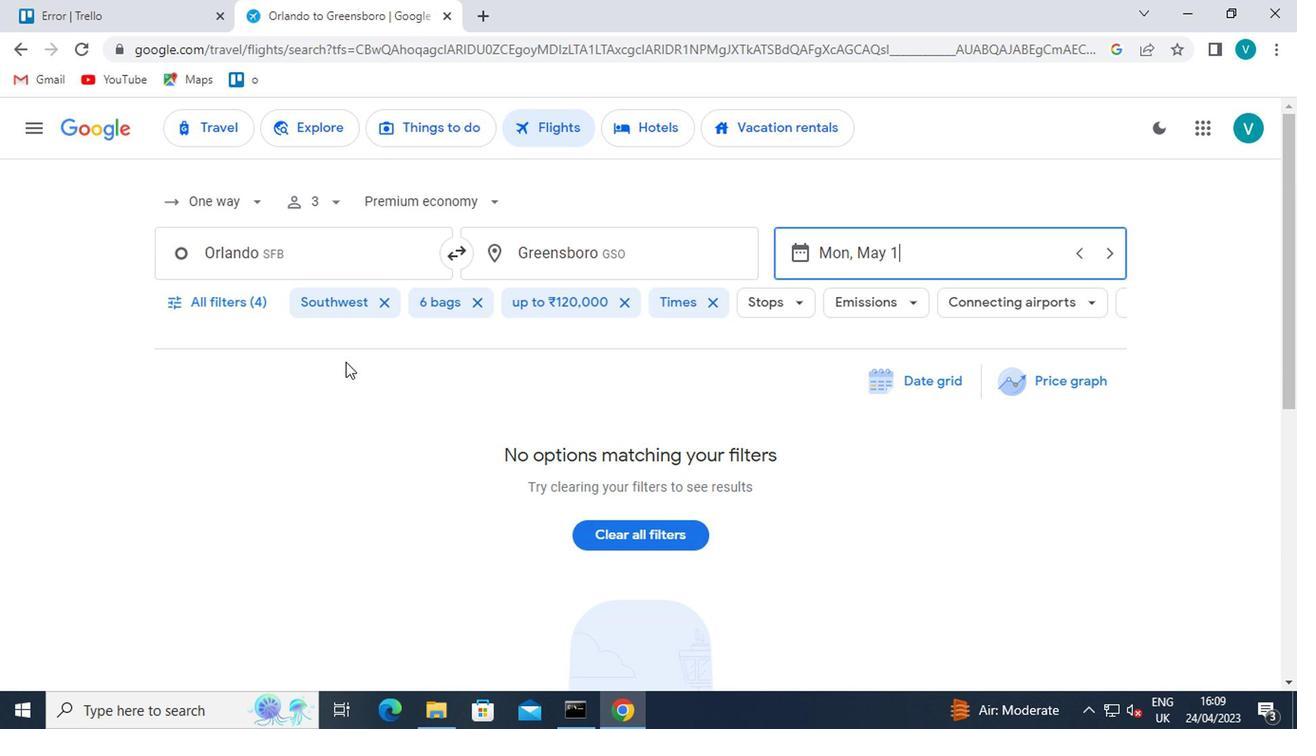 
Action: Mouse pressed left at (233, 302)
Screenshot: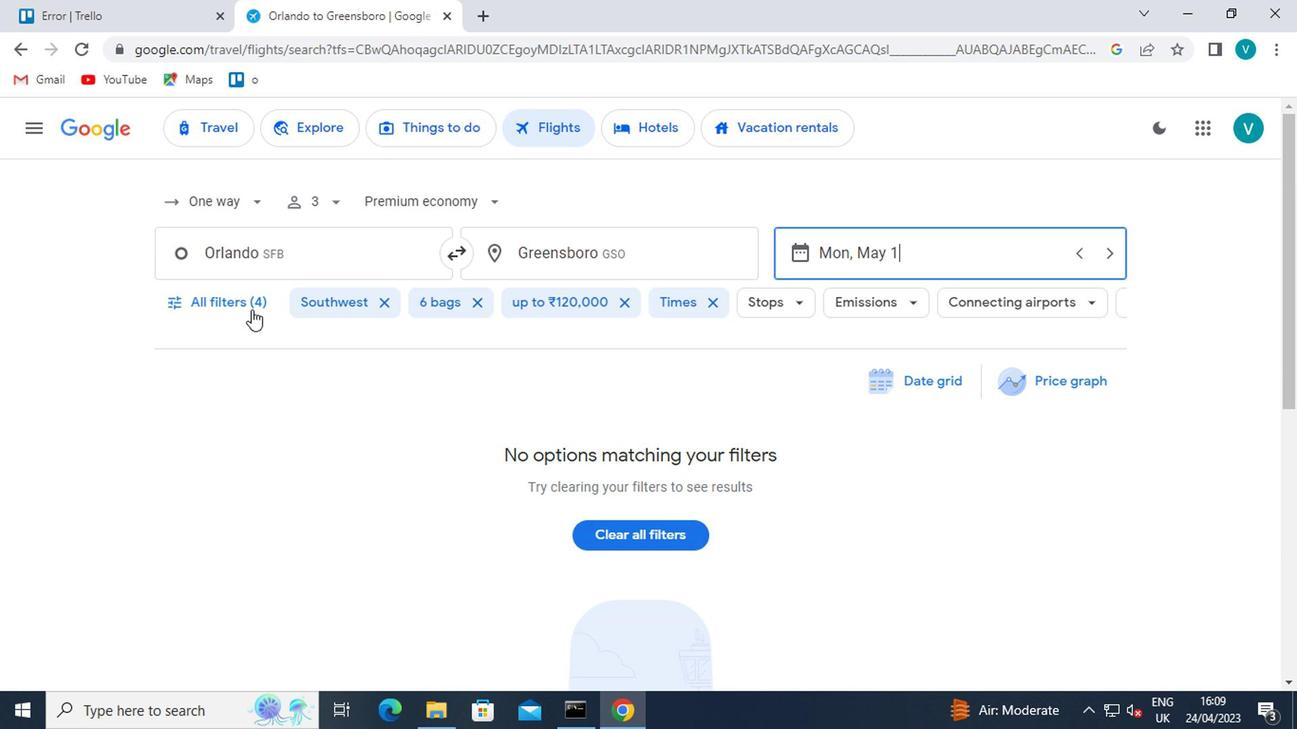 
Action: Mouse moved to (385, 423)
Screenshot: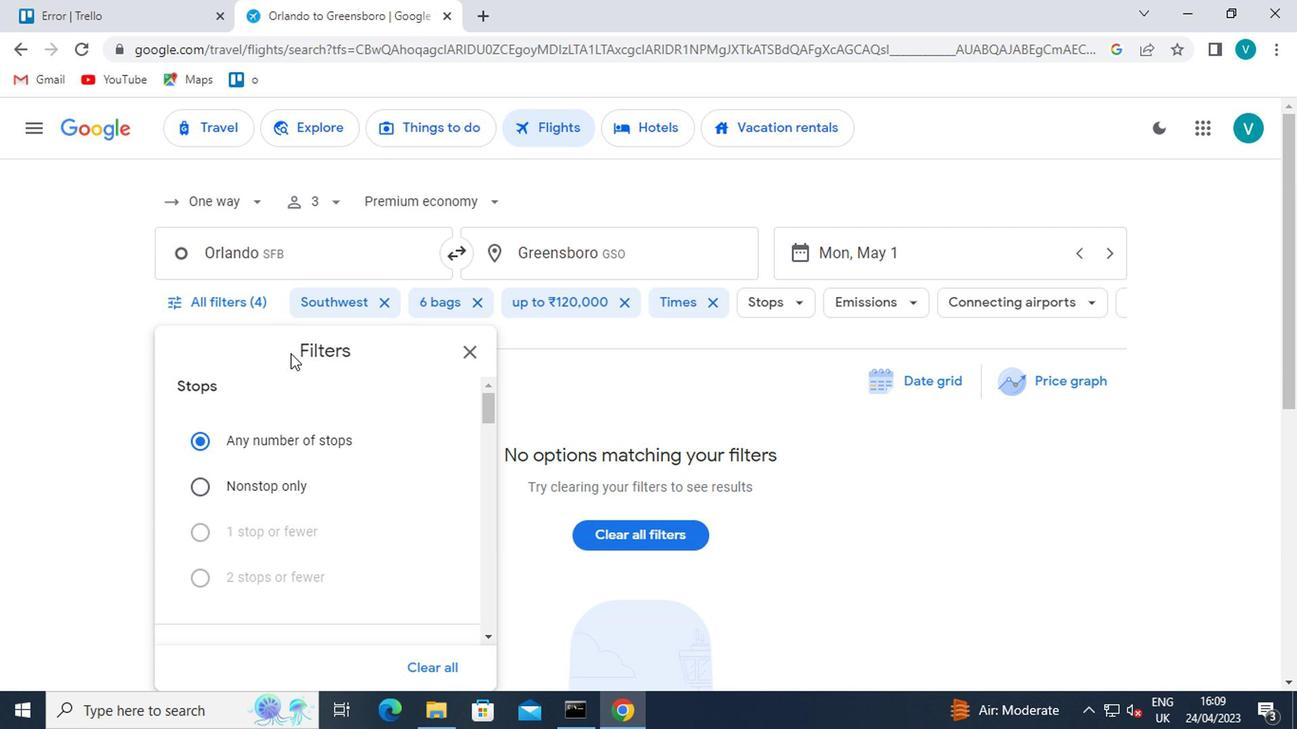 
Action: Mouse scrolled (385, 422) with delta (0, 0)
Screenshot: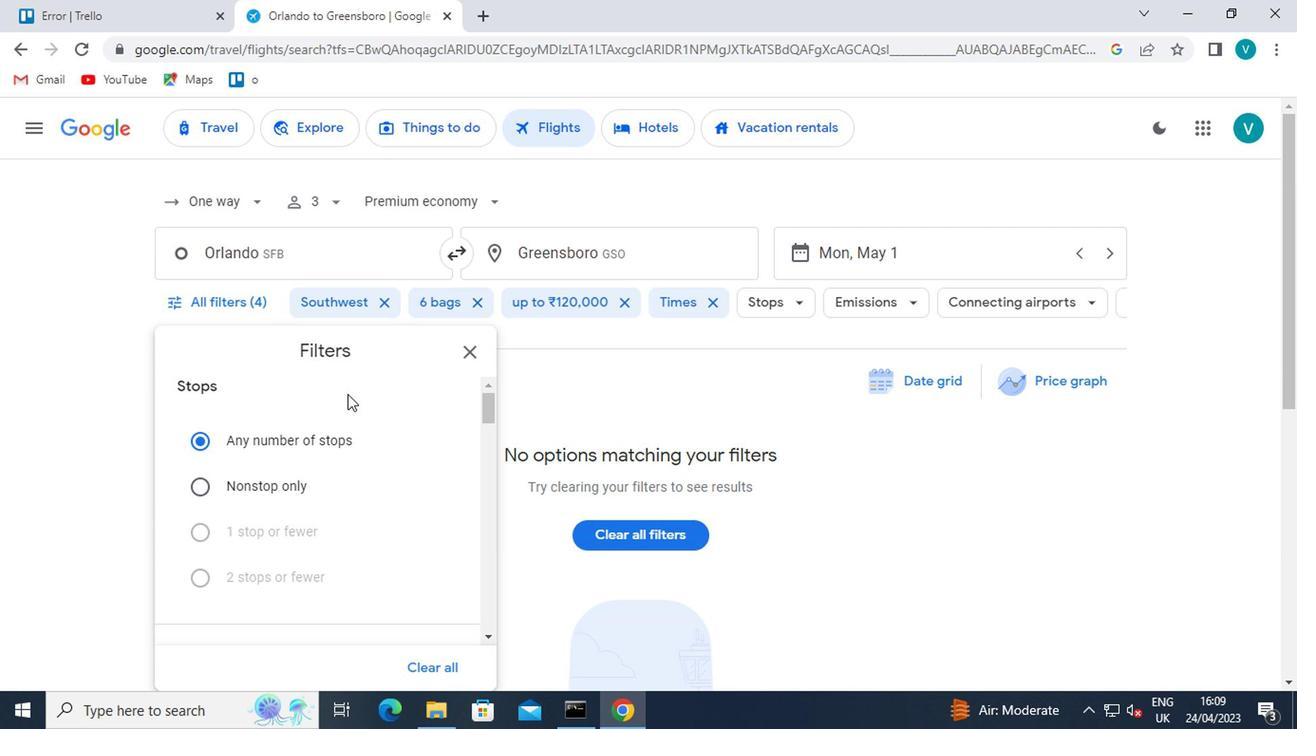
Action: Mouse moved to (385, 425)
Screenshot: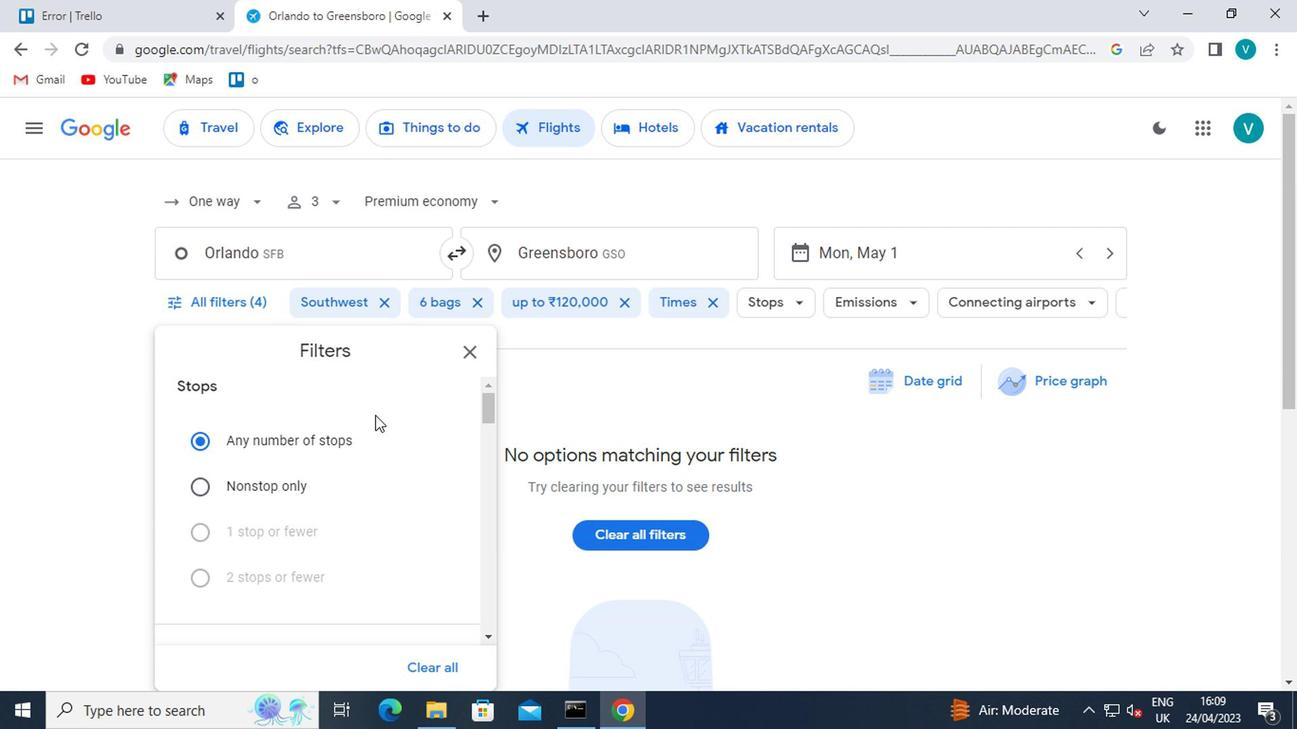 
Action: Mouse scrolled (385, 423) with delta (0, -1)
Screenshot: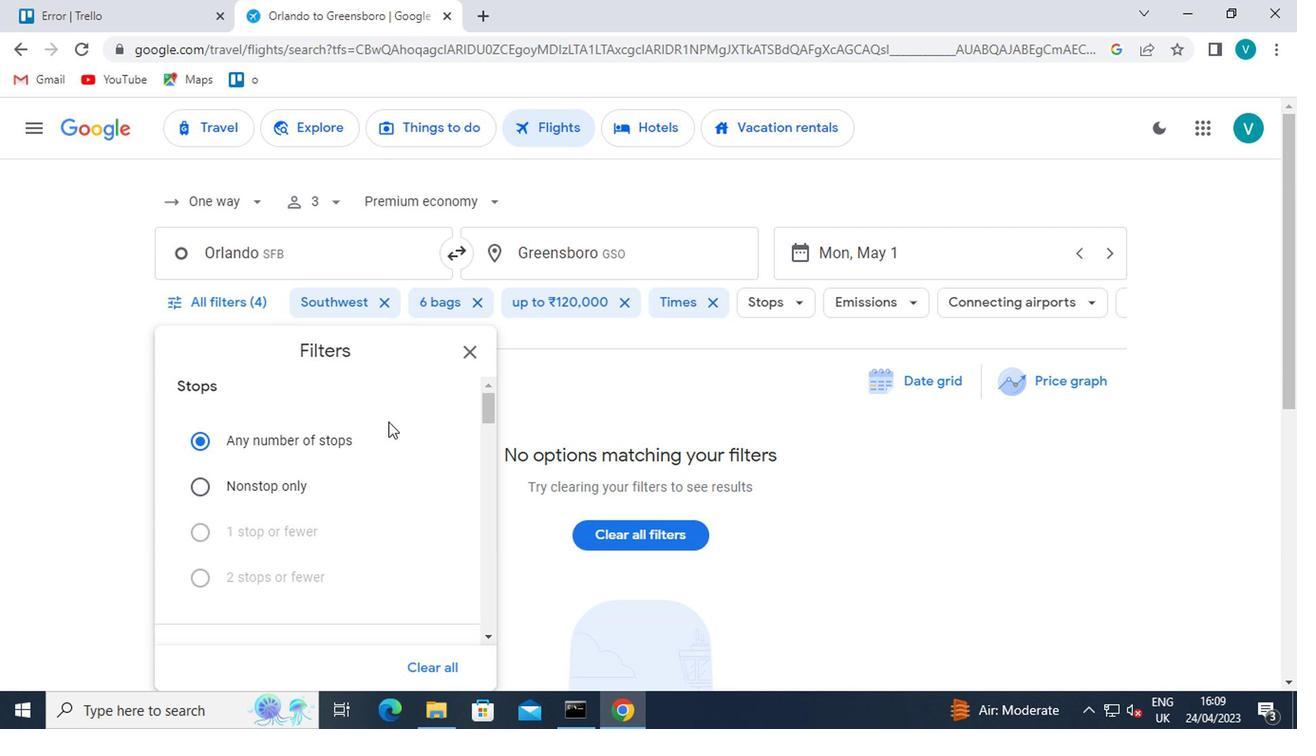 
Action: Mouse moved to (389, 428)
Screenshot: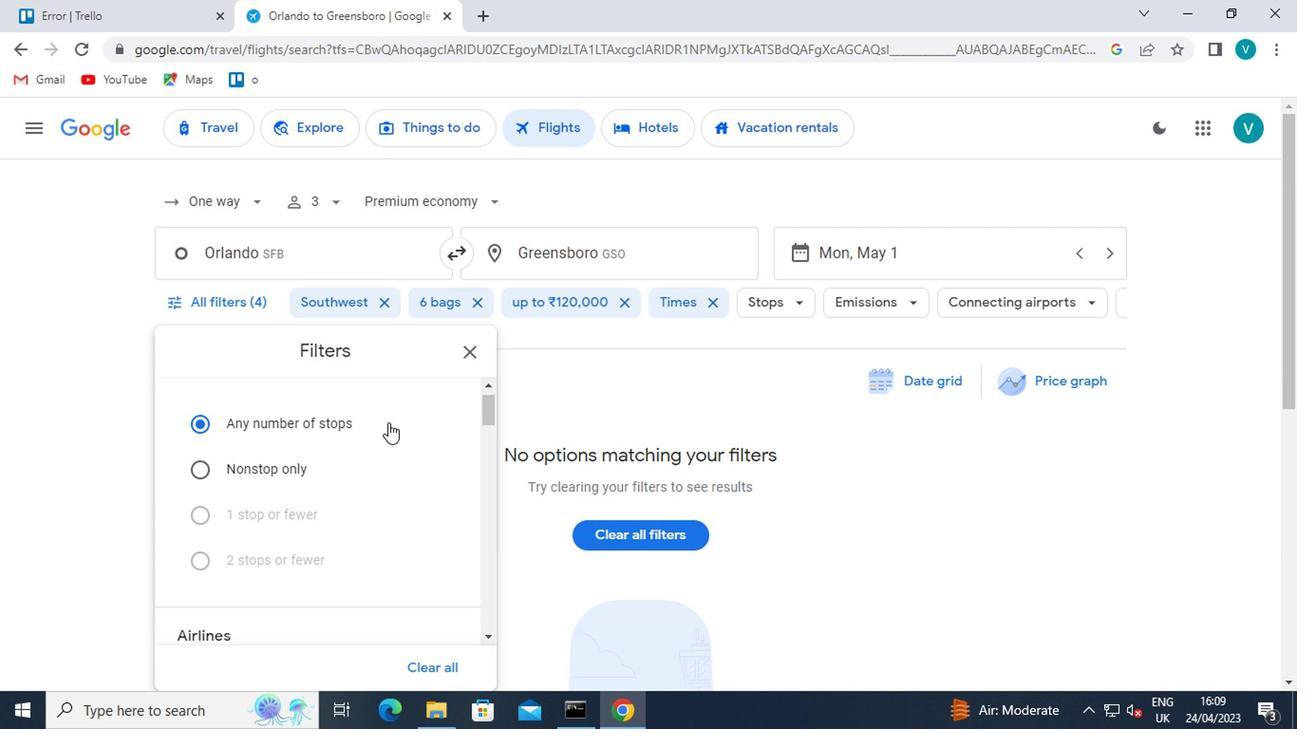 
Action: Mouse scrolled (389, 427) with delta (0, 0)
Screenshot: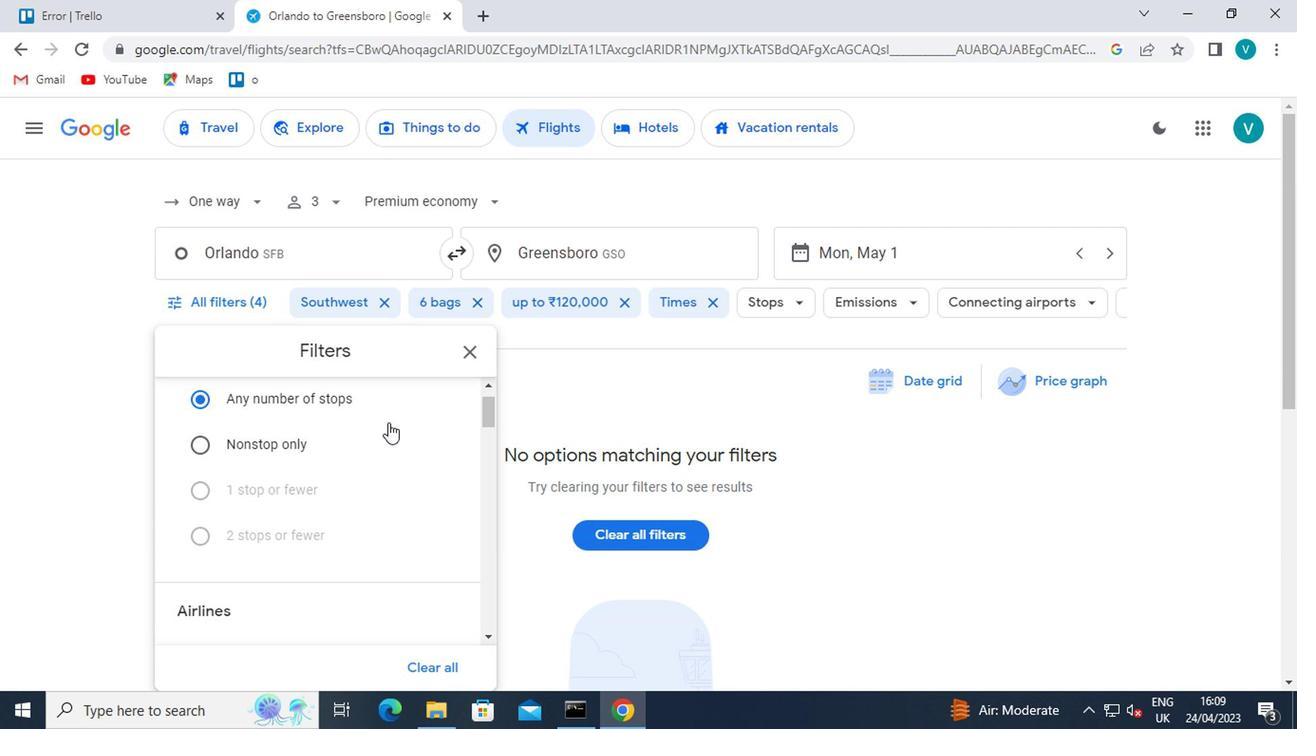 
Action: Mouse moved to (394, 430)
Screenshot: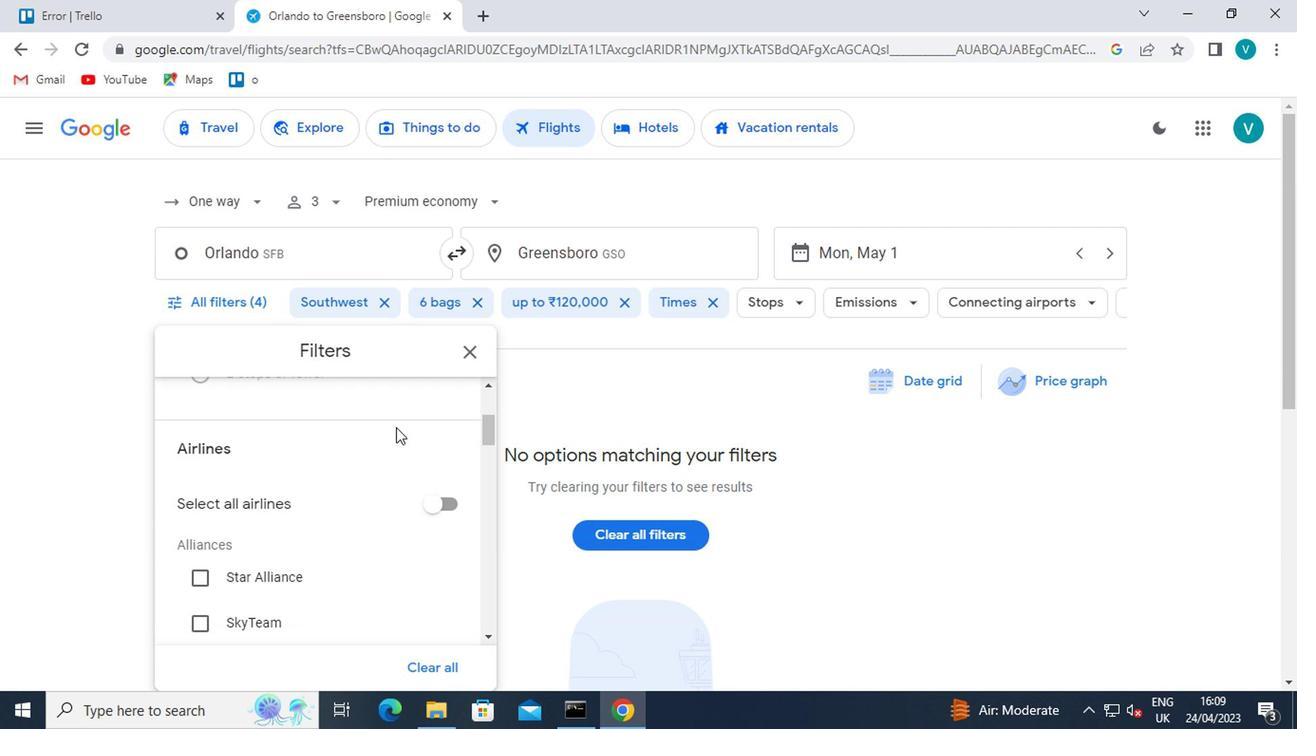 
Action: Mouse scrolled (394, 429) with delta (0, 0)
Screenshot: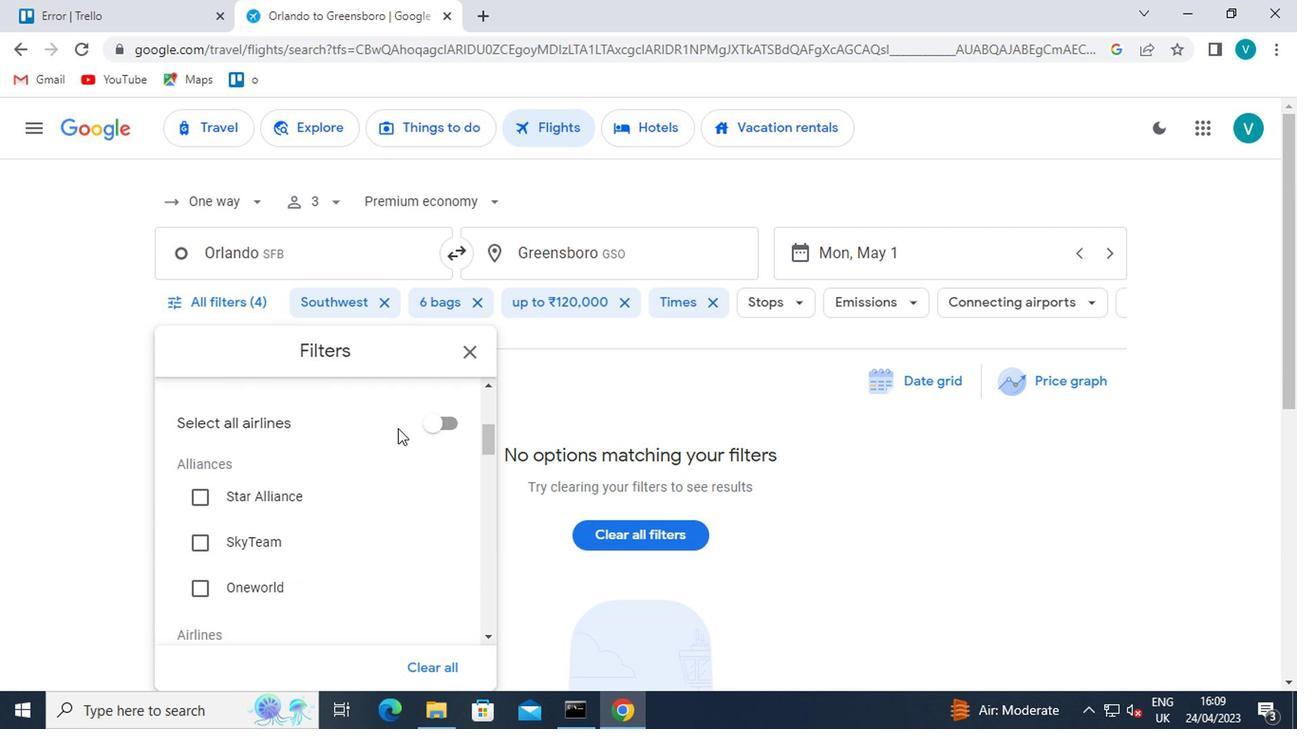 
Action: Mouse scrolled (394, 429) with delta (0, 0)
Screenshot: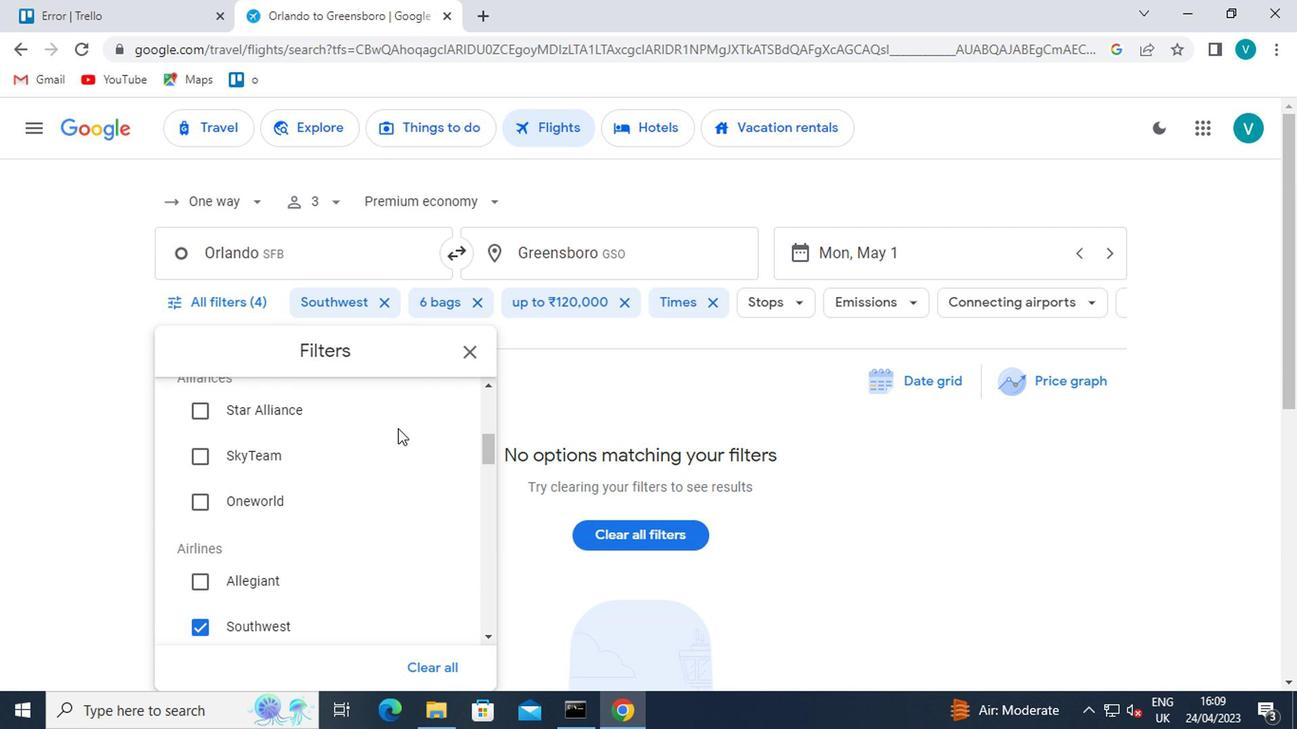
Action: Mouse scrolled (394, 429) with delta (0, 0)
Screenshot: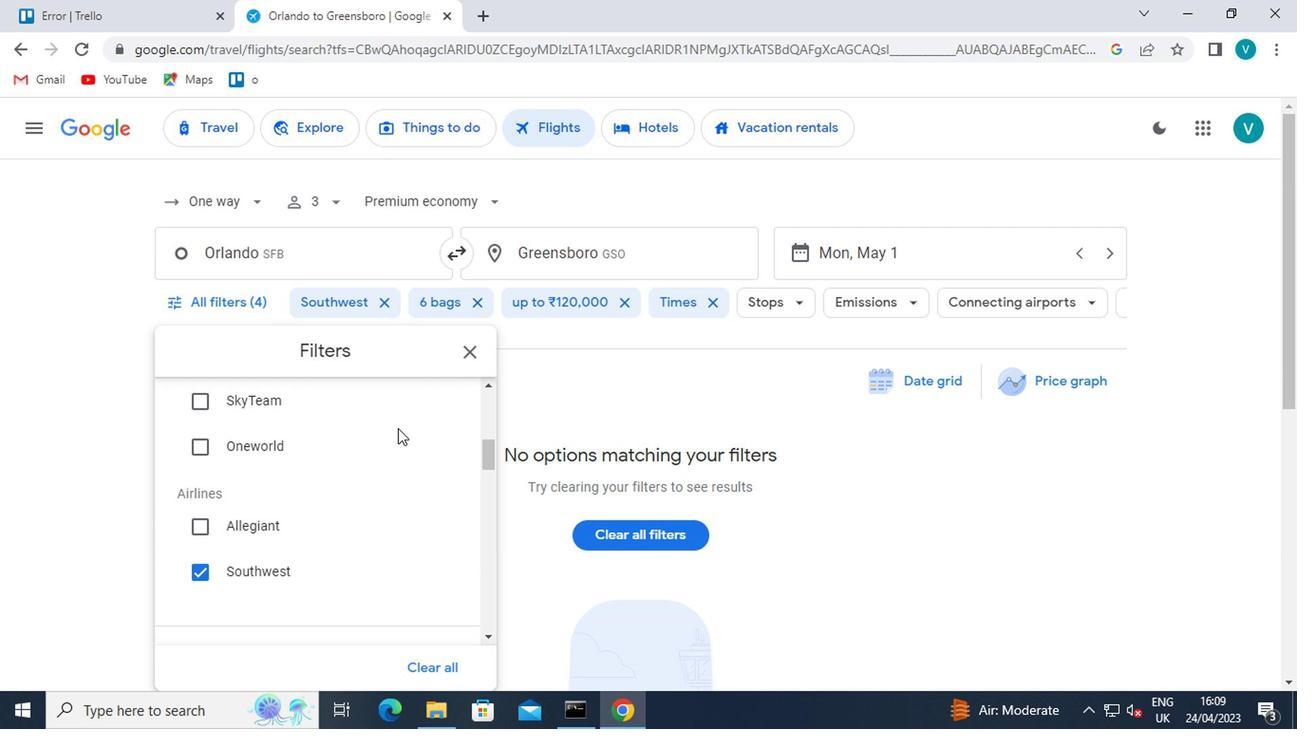 
Action: Mouse scrolled (394, 429) with delta (0, 0)
Screenshot: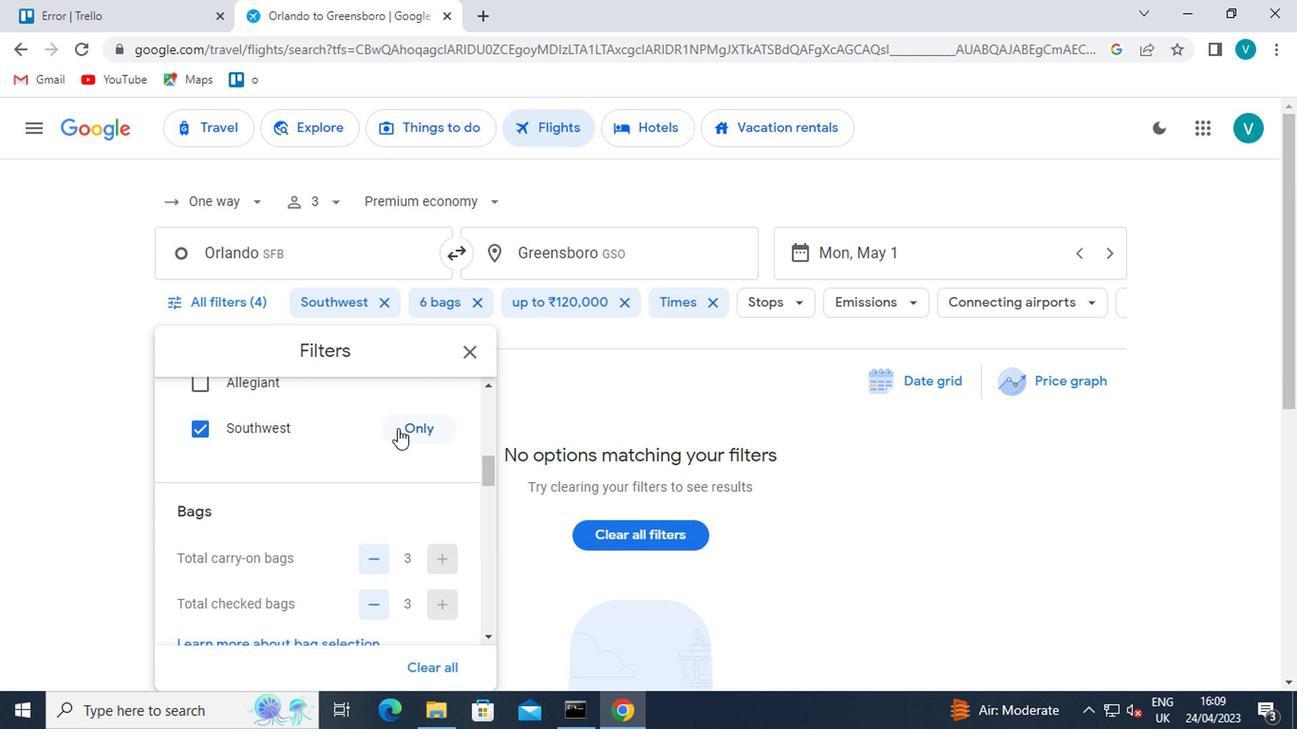 
Action: Mouse moved to (431, 509)
Screenshot: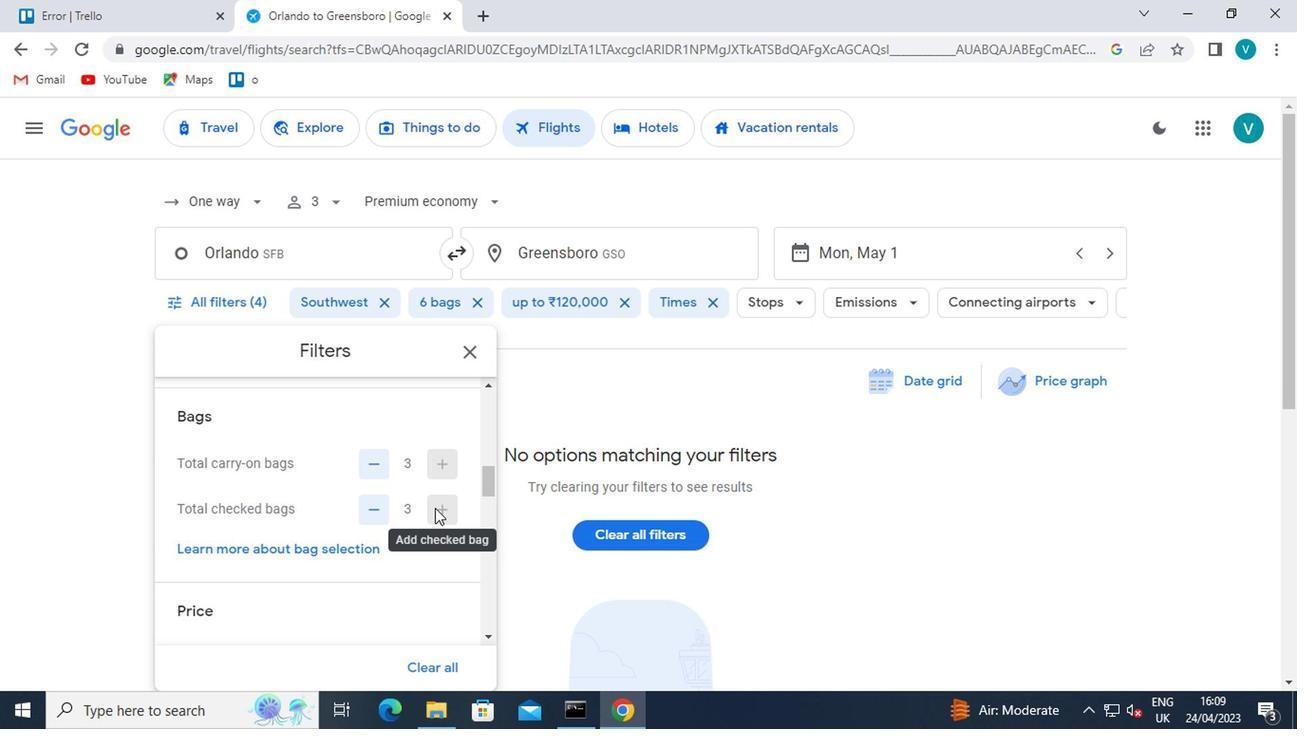 
Action: Mouse scrolled (431, 508) with delta (0, 0)
Screenshot: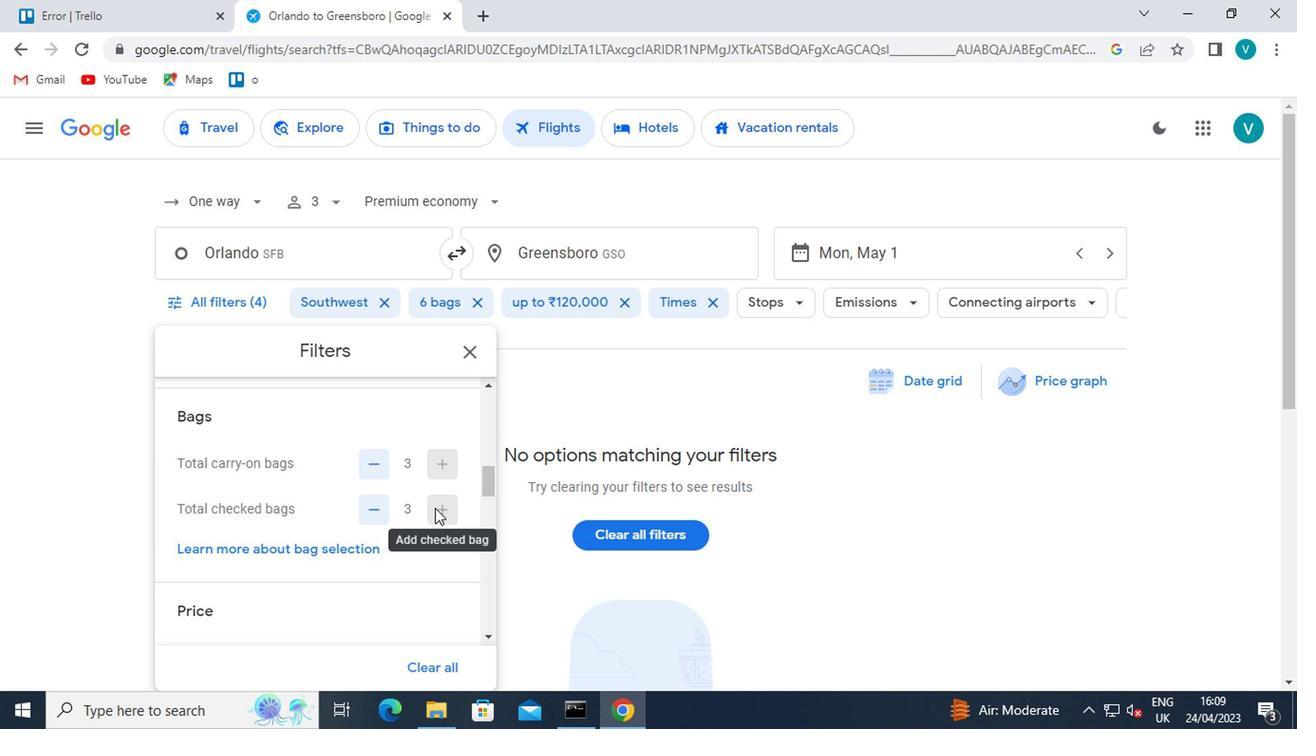 
Action: Mouse scrolled (431, 508) with delta (0, 0)
Screenshot: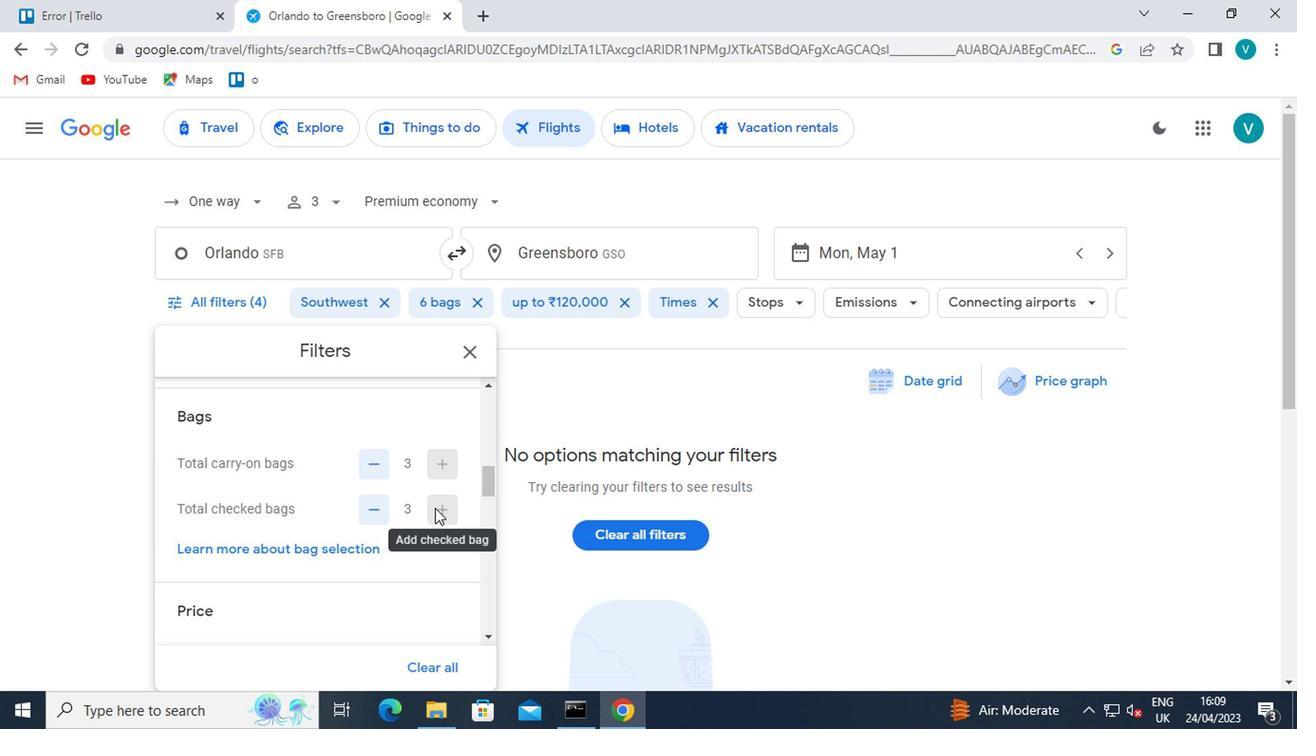 
Action: Mouse moved to (441, 498)
Screenshot: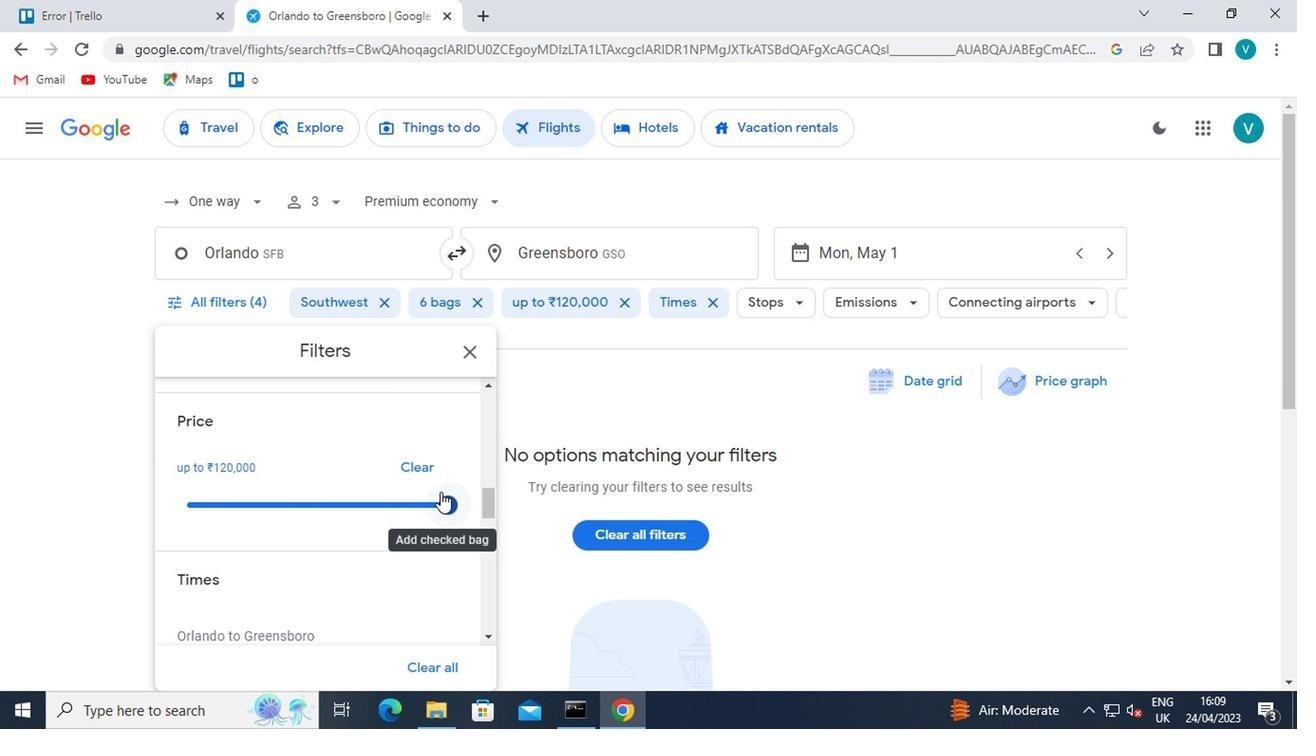 
Action: Mouse pressed left at (441, 498)
Screenshot: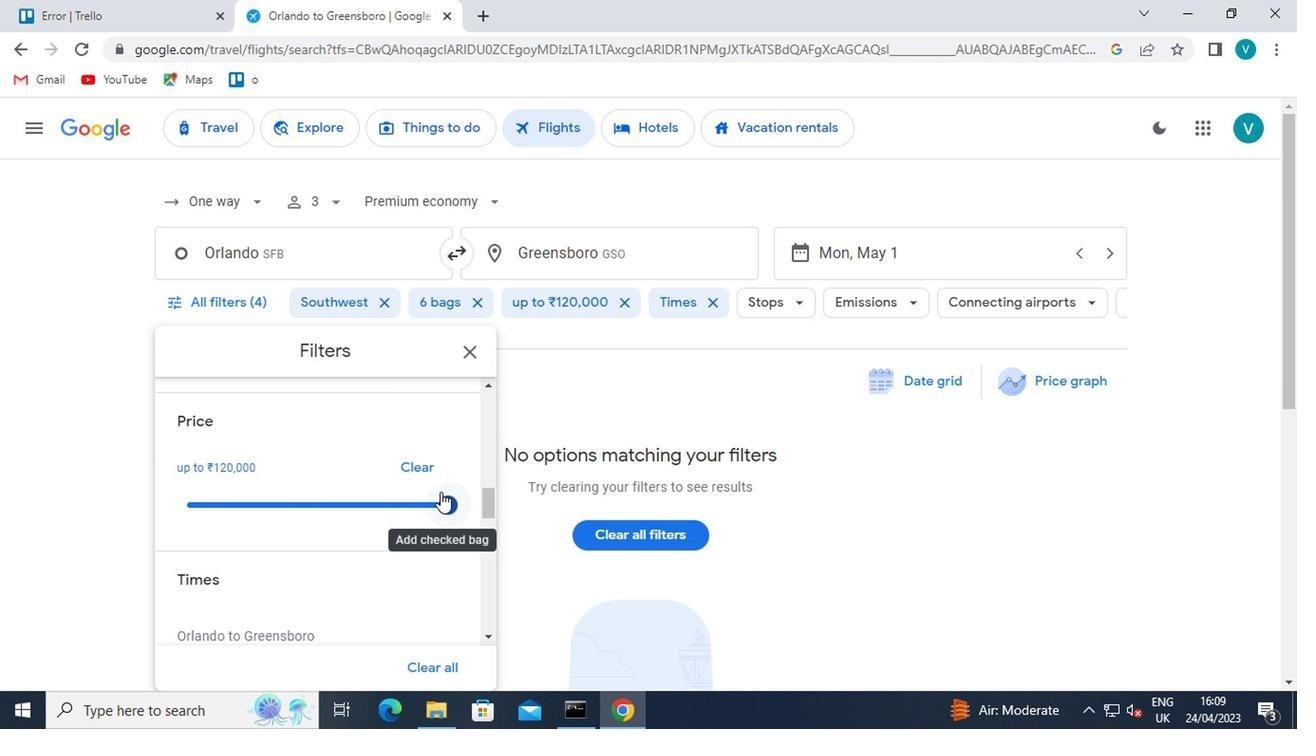 
Action: Mouse moved to (436, 504)
Screenshot: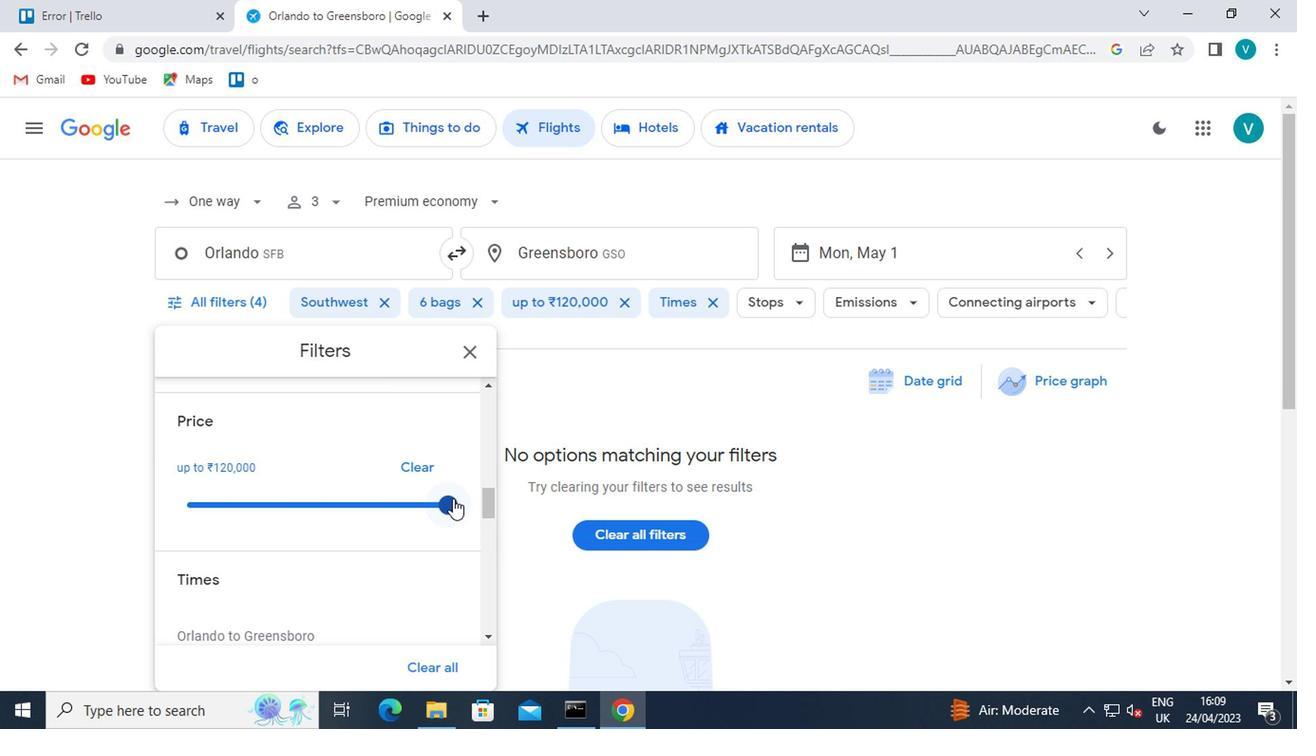 
Action: Mouse scrolled (436, 504) with delta (0, 0)
Screenshot: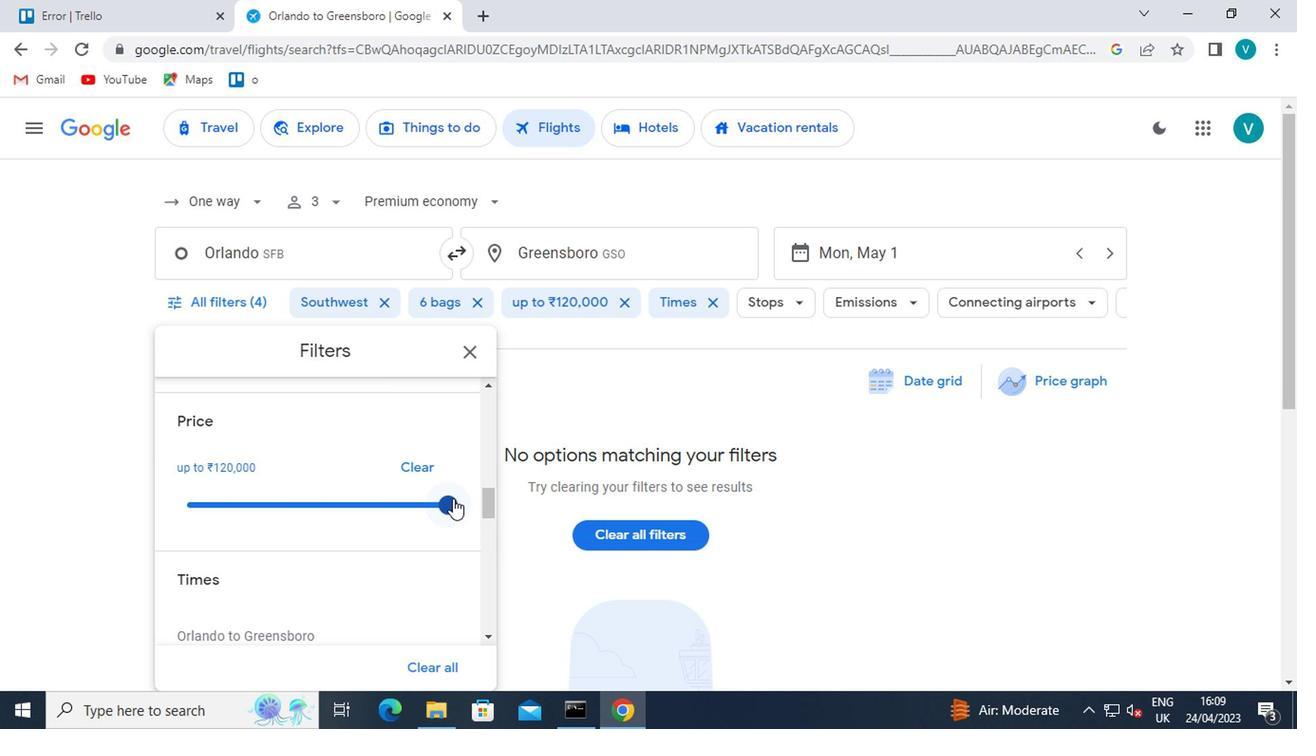 
Action: Mouse moved to (432, 506)
Screenshot: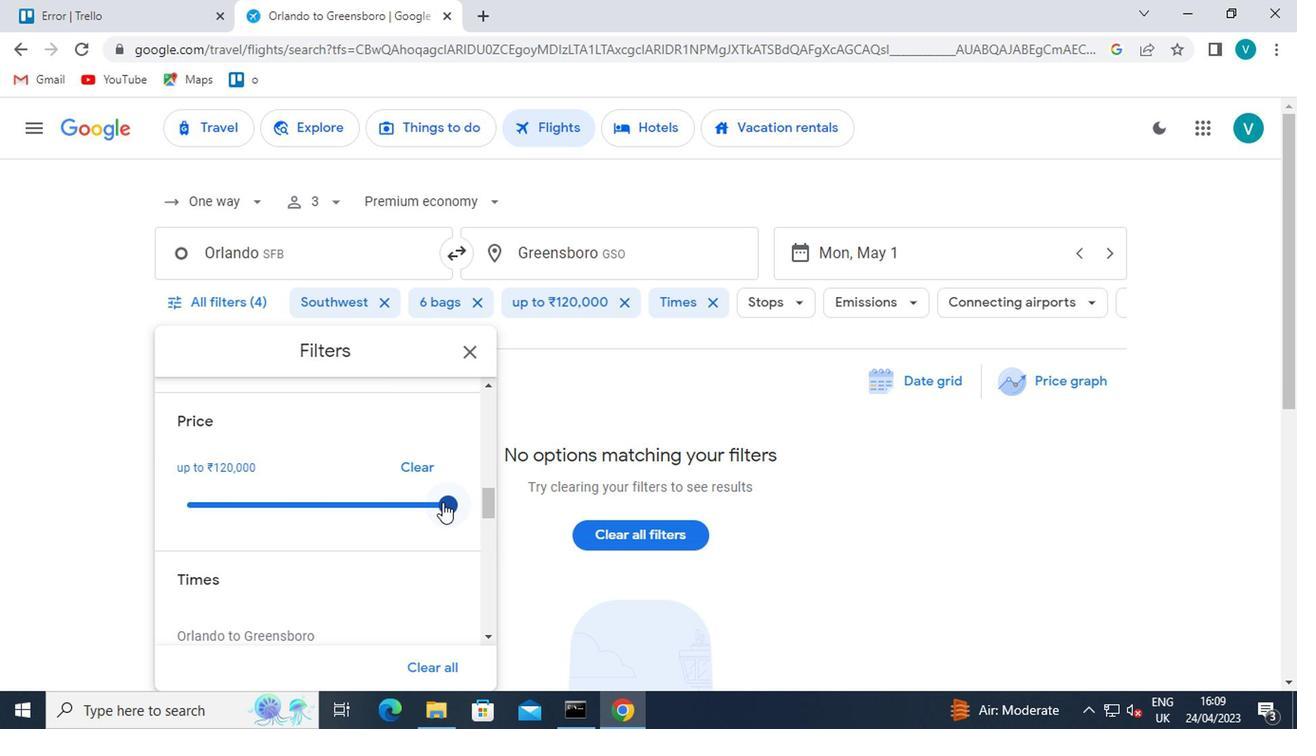 
Action: Mouse scrolled (432, 506) with delta (0, 0)
Screenshot: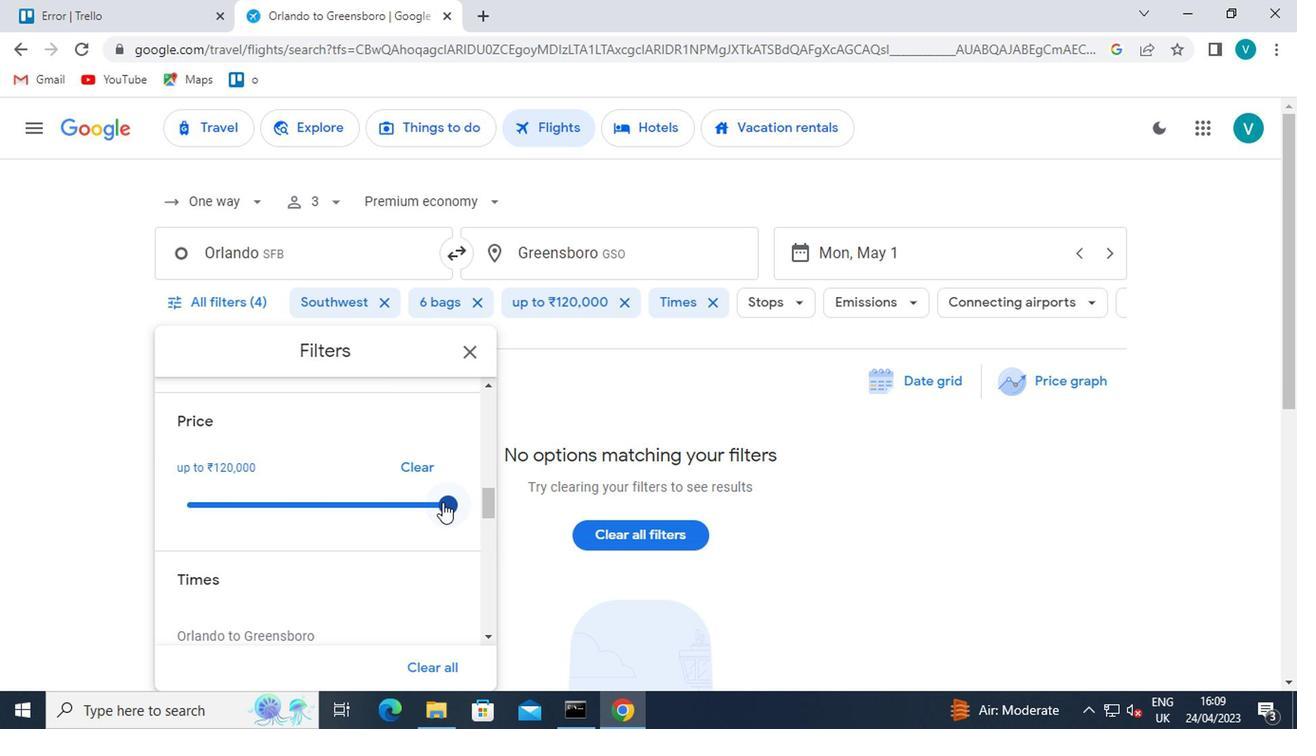 
Action: Mouse moved to (393, 531)
Screenshot: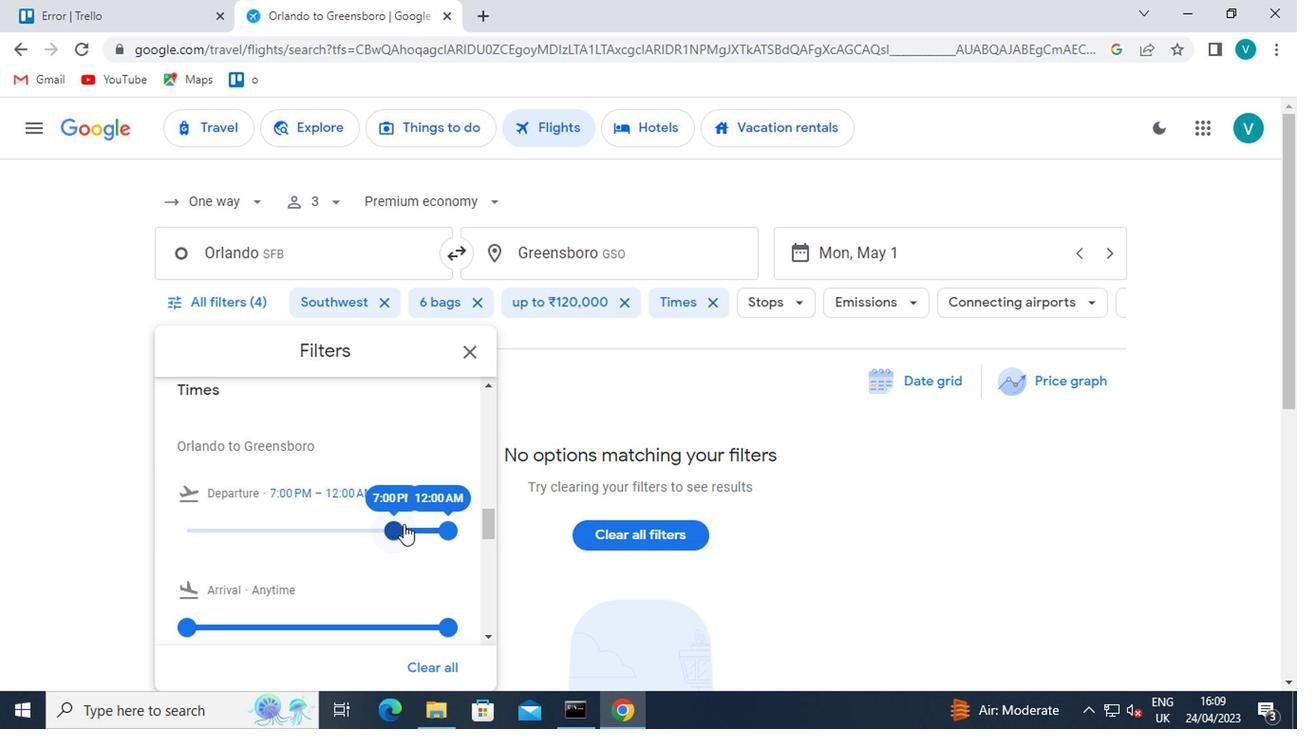 
Action: Mouse pressed left at (393, 531)
Screenshot: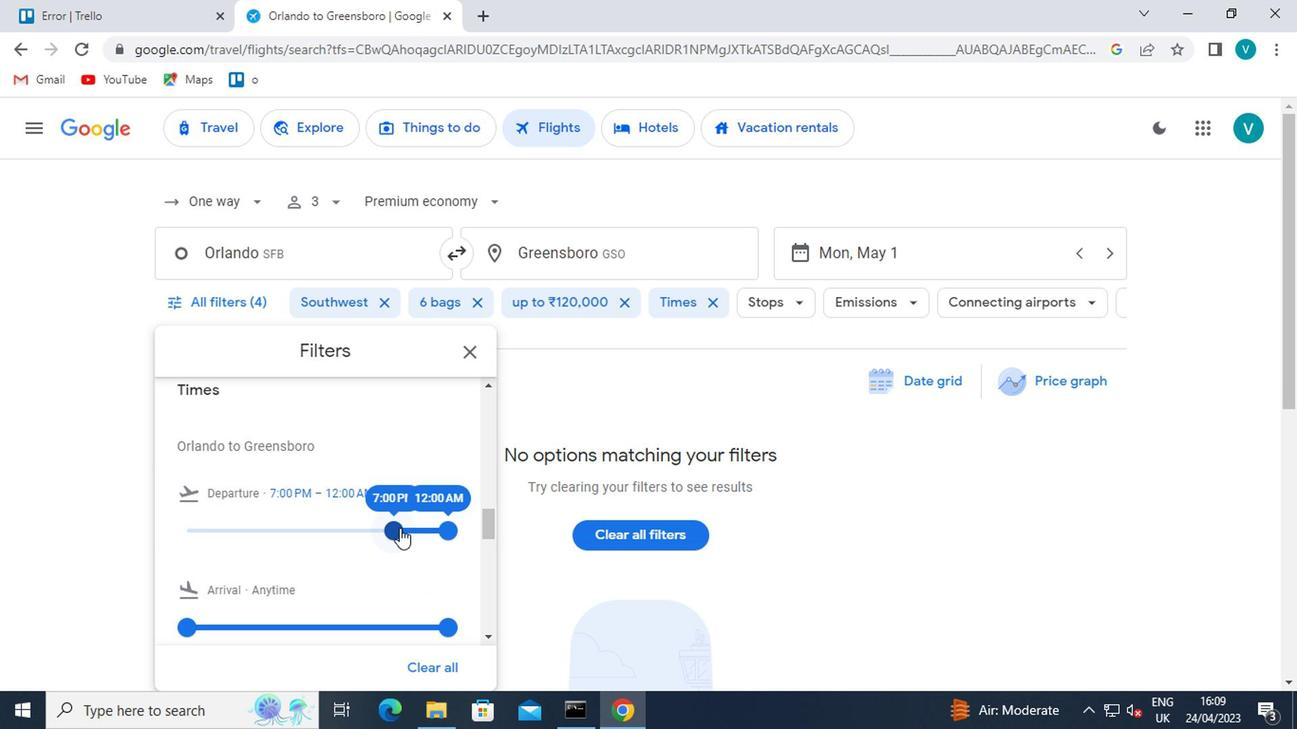 
Action: Mouse moved to (379, 517)
Screenshot: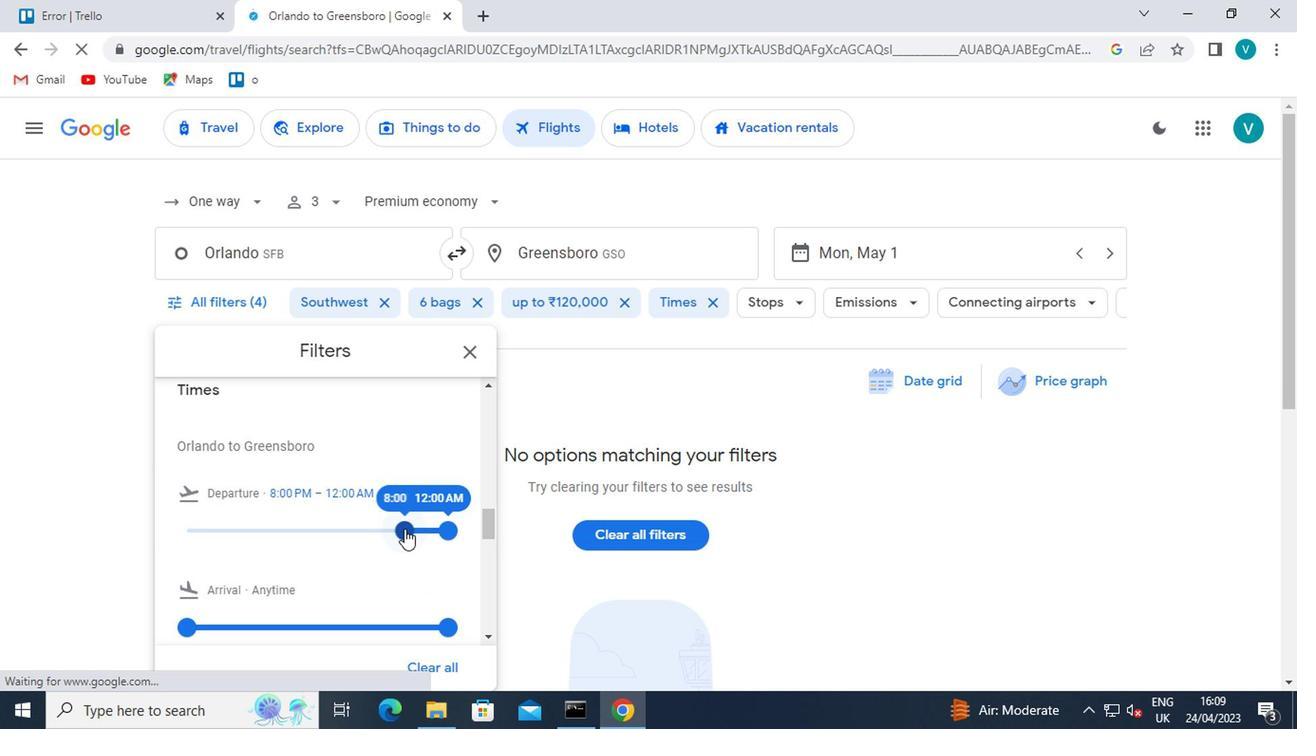 
